 Task: Create a due date automation trigger when advanced on, on the tuesday of the week a card is due add fields with custom field "Resume" set to a date between 1 and 7 days from now at 11:00 AM.
Action: Mouse moved to (815, 255)
Screenshot: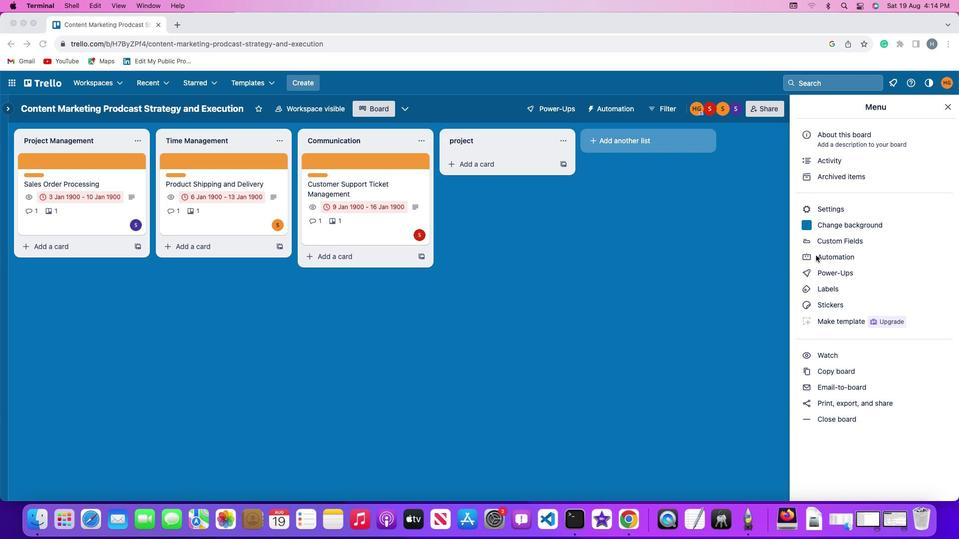 
Action: Mouse pressed left at (815, 255)
Screenshot: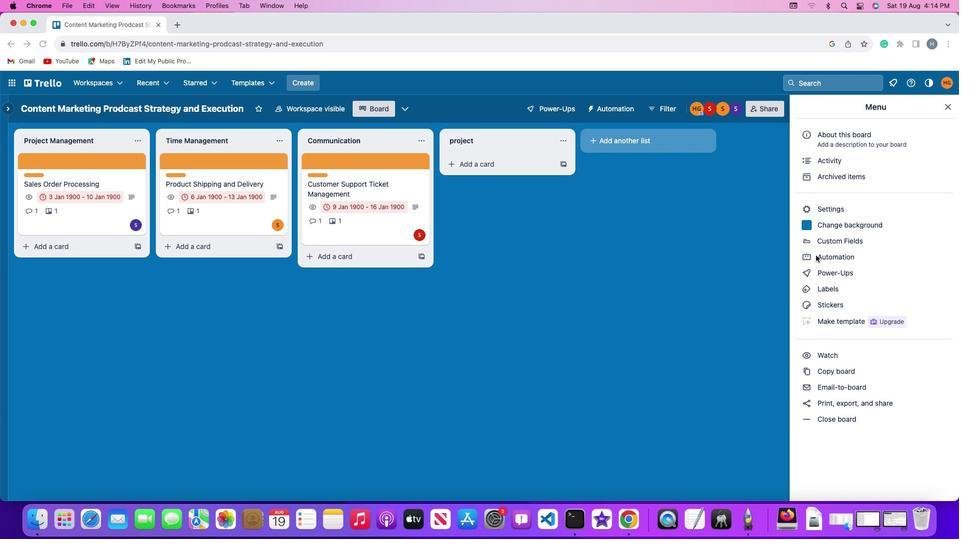 
Action: Mouse pressed left at (815, 255)
Screenshot: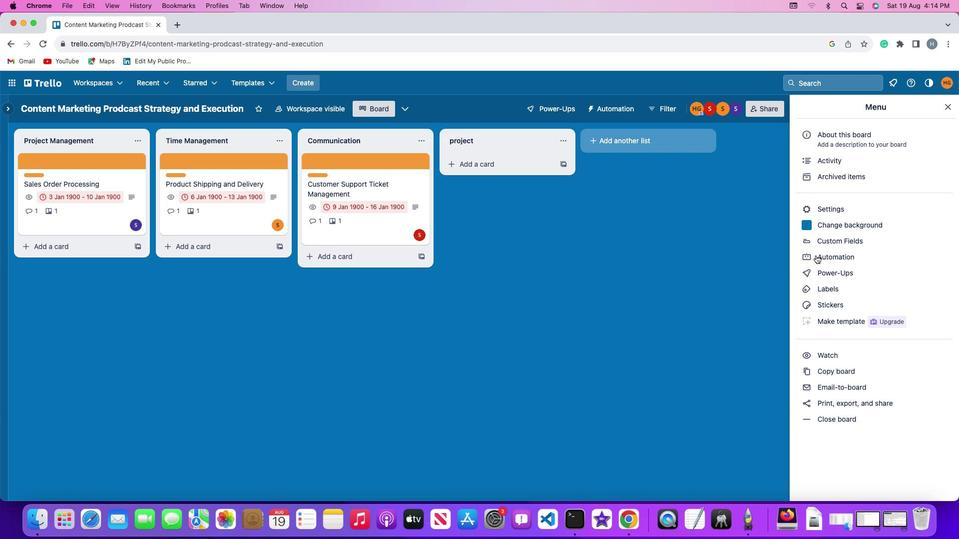 
Action: Mouse moved to (82, 236)
Screenshot: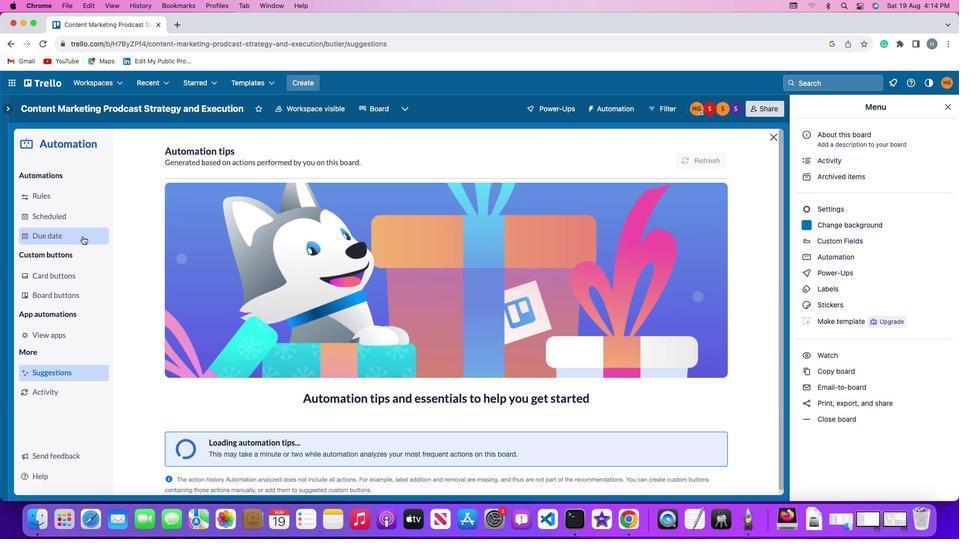 
Action: Mouse pressed left at (82, 236)
Screenshot: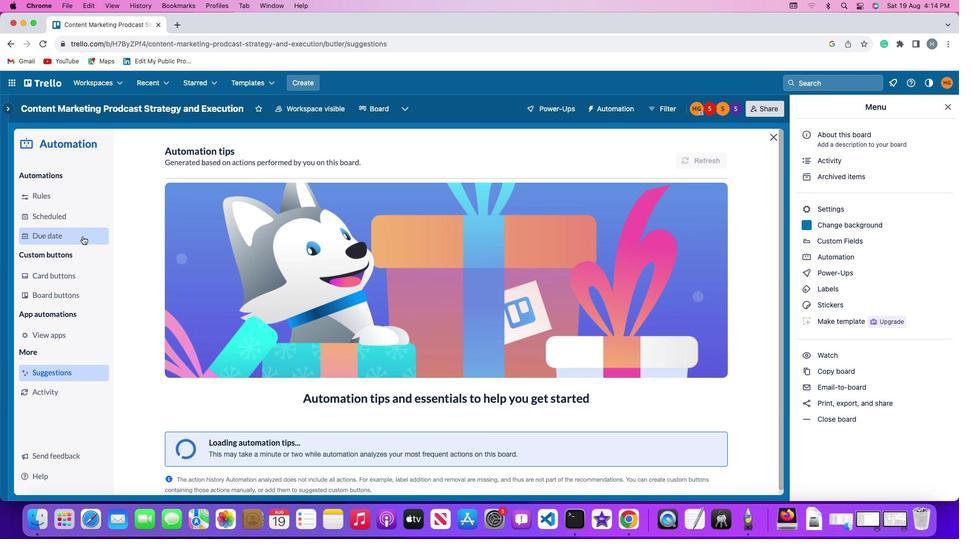 
Action: Mouse moved to (666, 153)
Screenshot: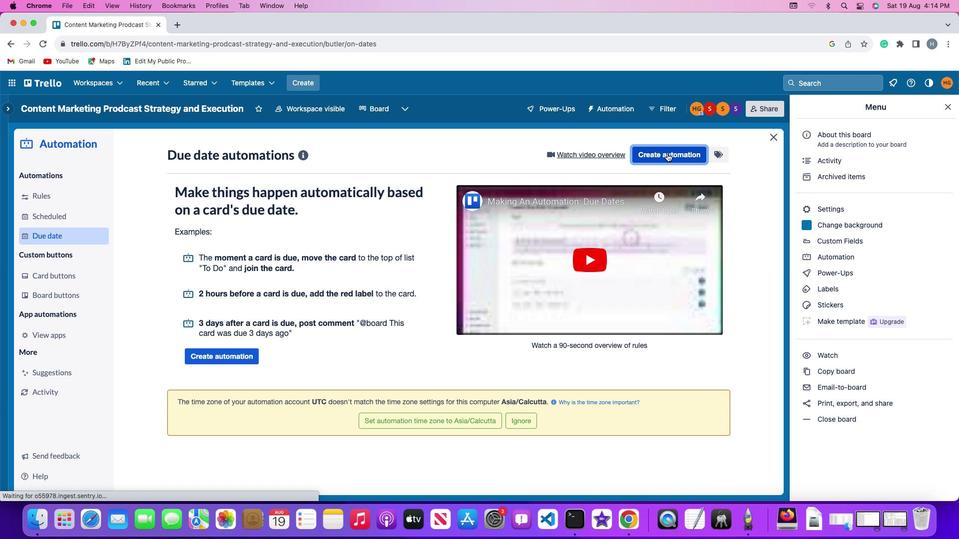 
Action: Mouse pressed left at (666, 153)
Screenshot: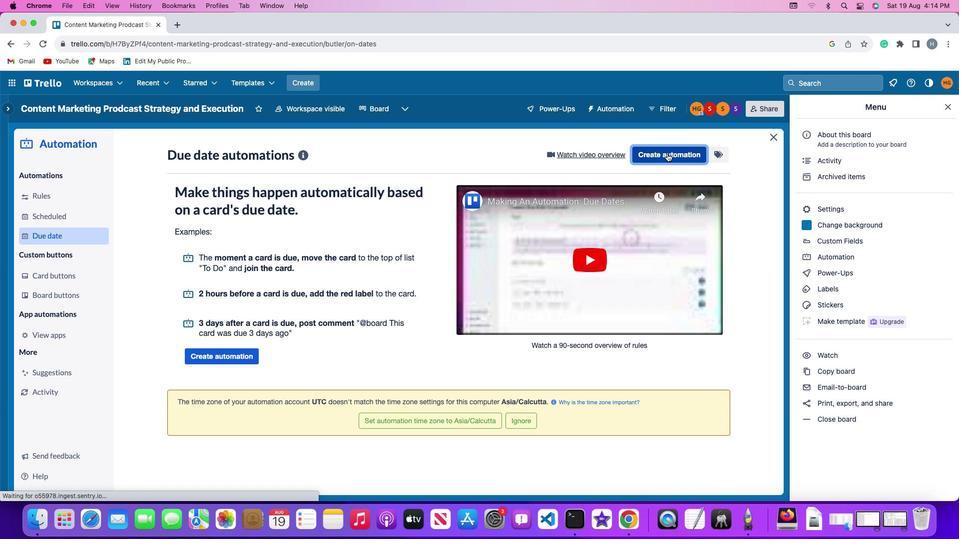 
Action: Mouse moved to (198, 248)
Screenshot: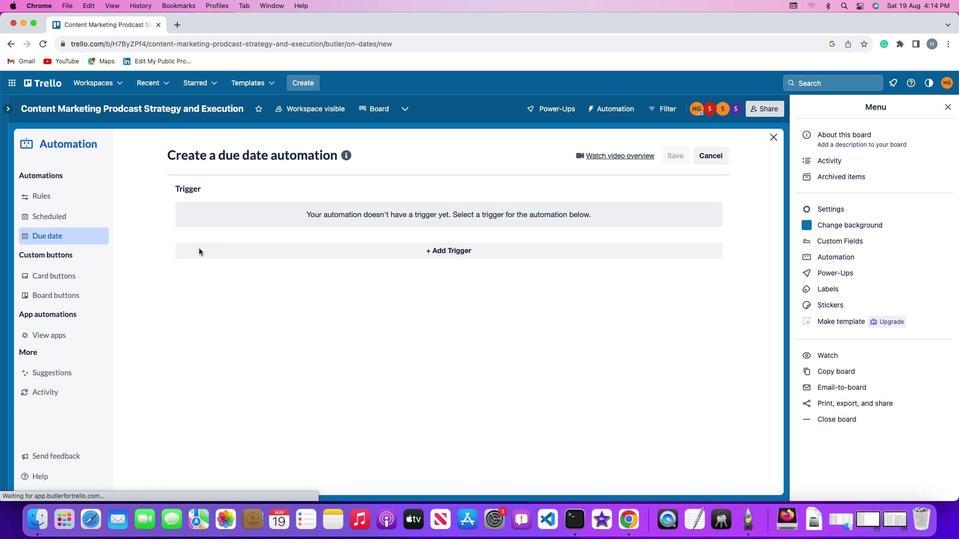 
Action: Mouse pressed left at (198, 248)
Screenshot: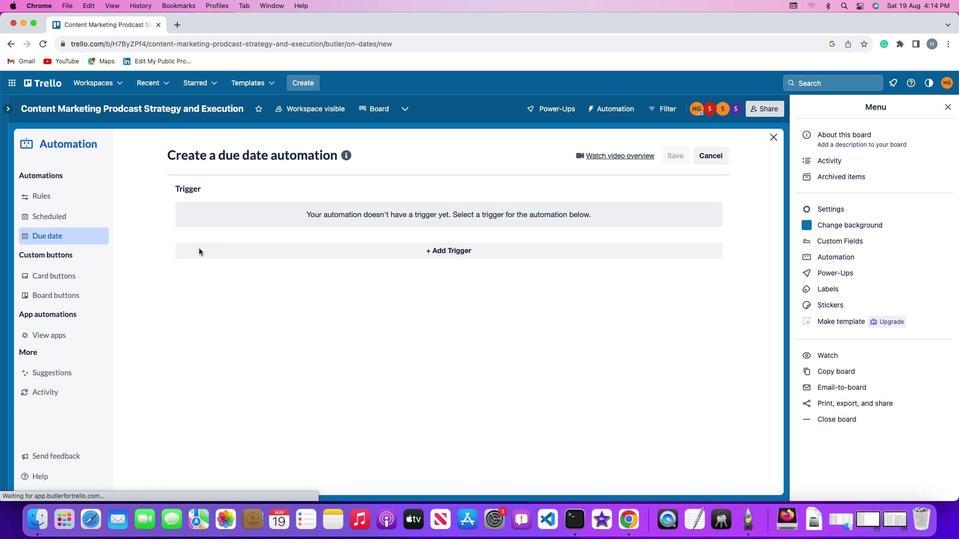 
Action: Mouse moved to (225, 437)
Screenshot: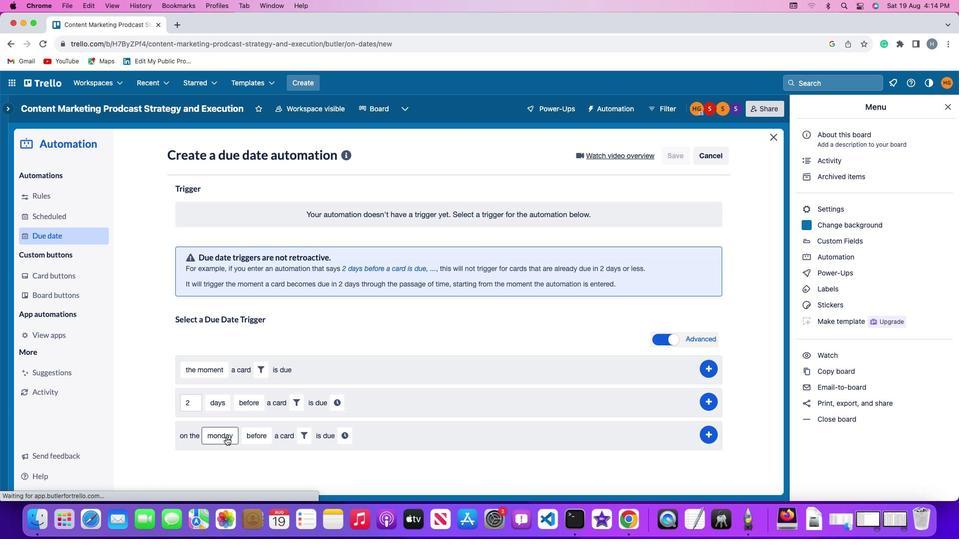 
Action: Mouse pressed left at (225, 437)
Screenshot: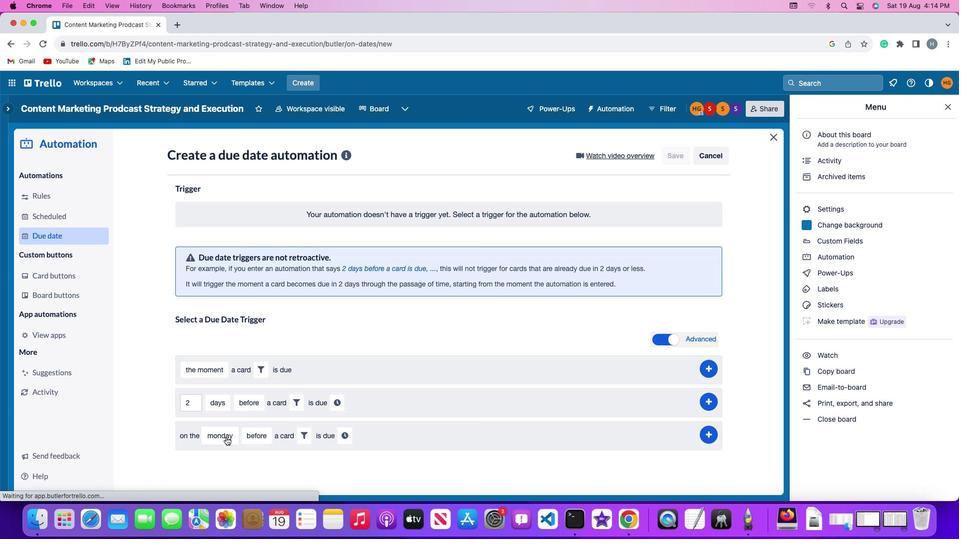 
Action: Mouse moved to (241, 313)
Screenshot: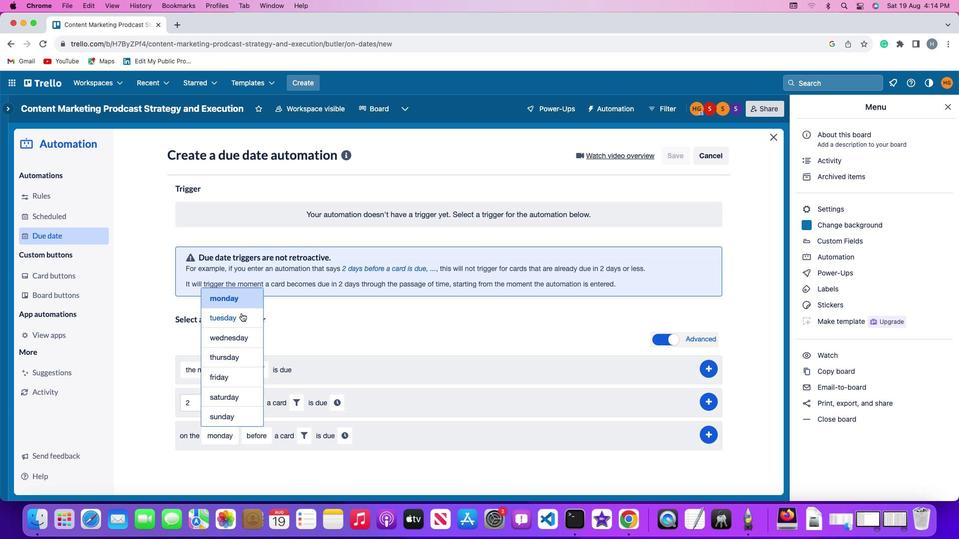 
Action: Mouse pressed left at (241, 313)
Screenshot: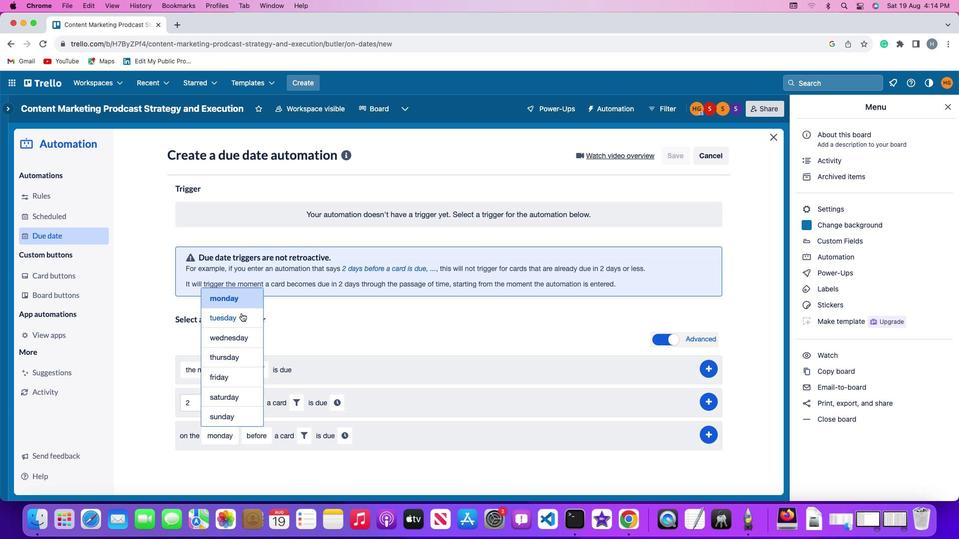 
Action: Mouse moved to (257, 428)
Screenshot: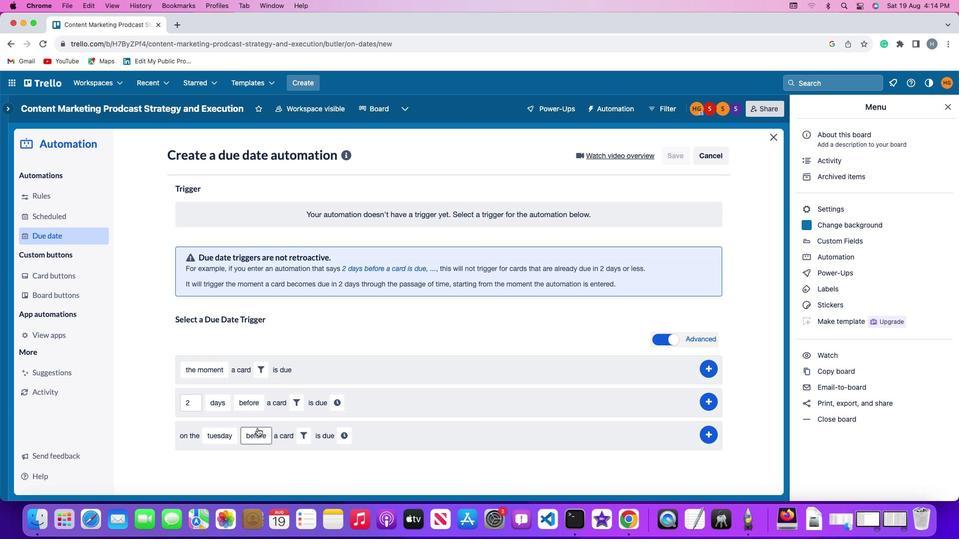 
Action: Mouse pressed left at (257, 428)
Screenshot: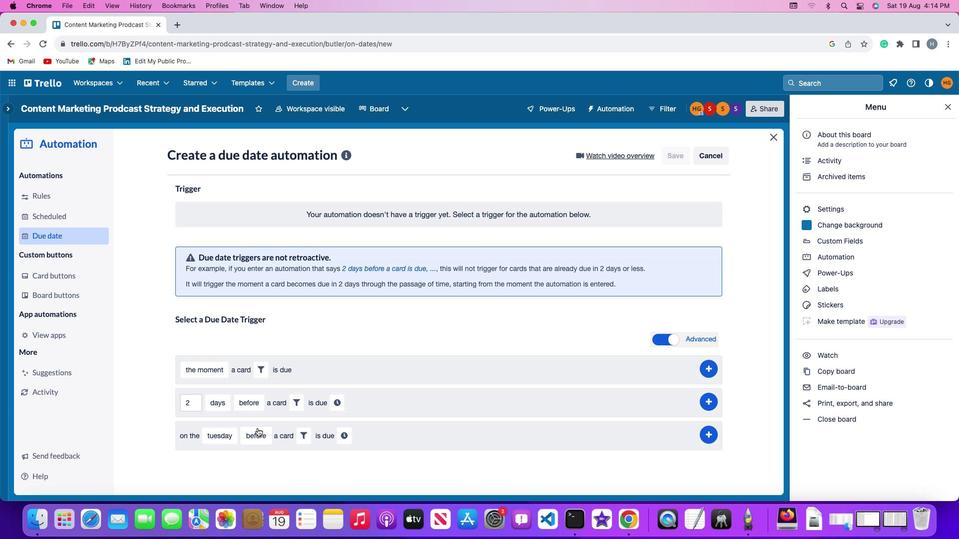 
Action: Mouse moved to (267, 393)
Screenshot: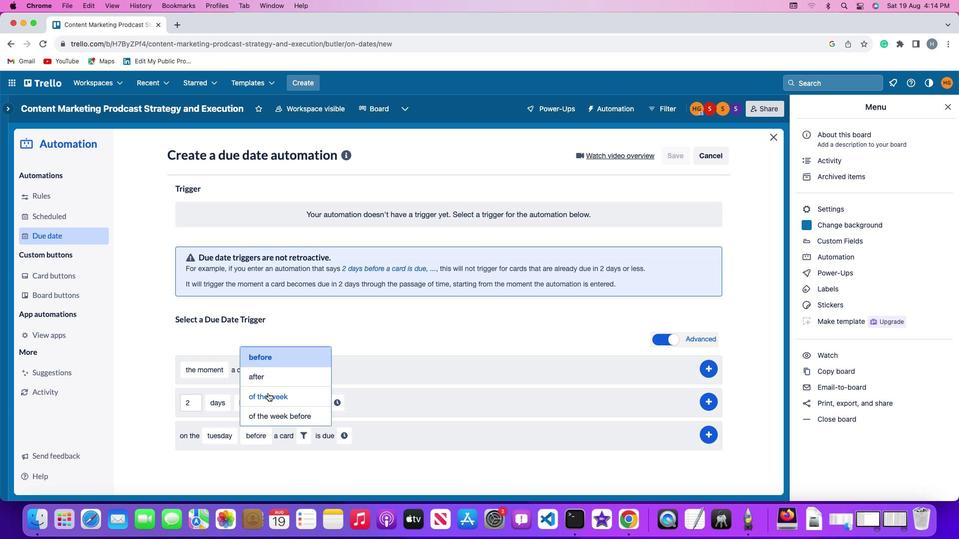 
Action: Mouse pressed left at (267, 393)
Screenshot: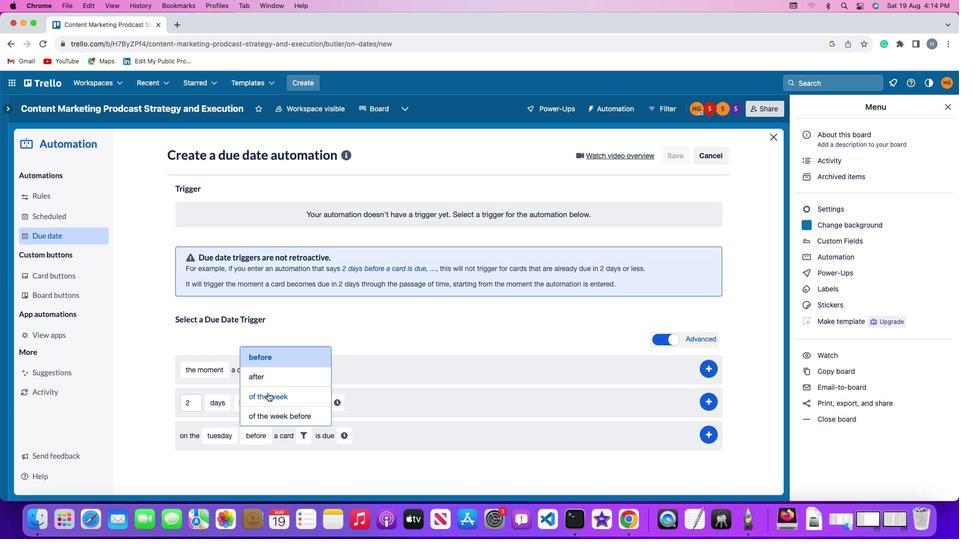 
Action: Mouse moved to (320, 430)
Screenshot: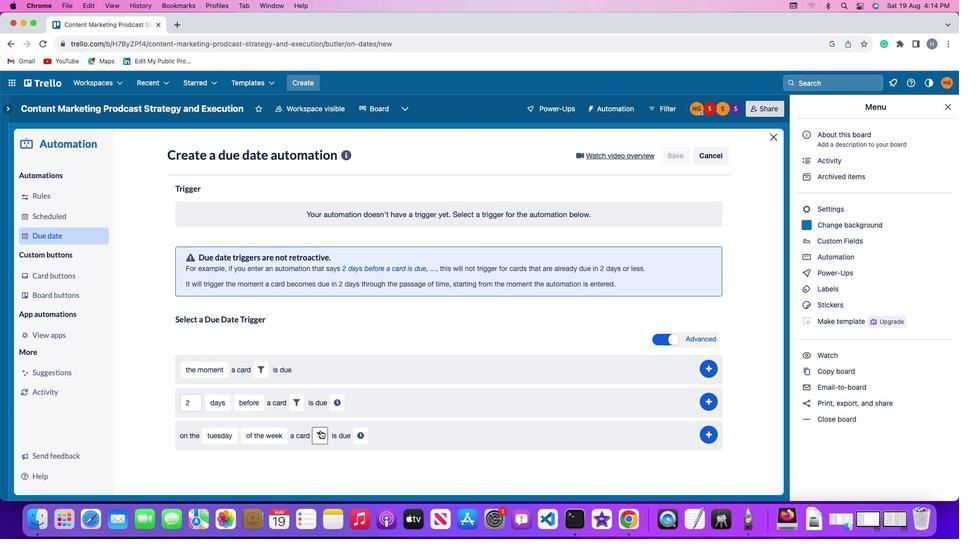 
Action: Mouse pressed left at (320, 430)
Screenshot: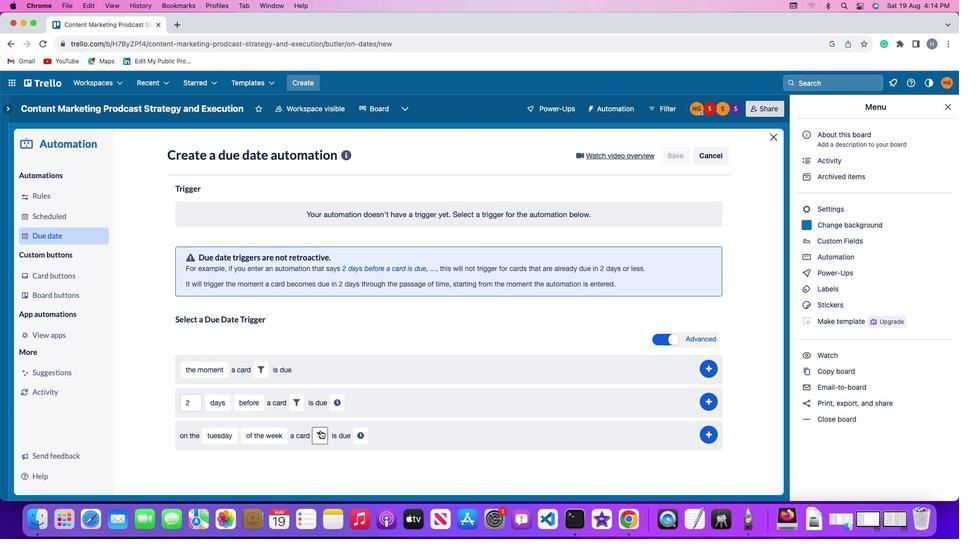 
Action: Mouse moved to (481, 466)
Screenshot: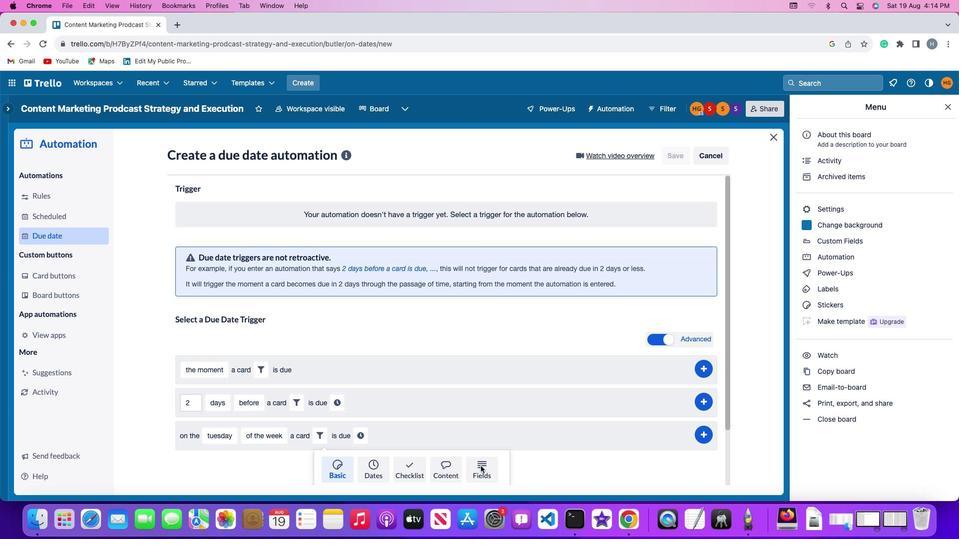 
Action: Mouse pressed left at (481, 466)
Screenshot: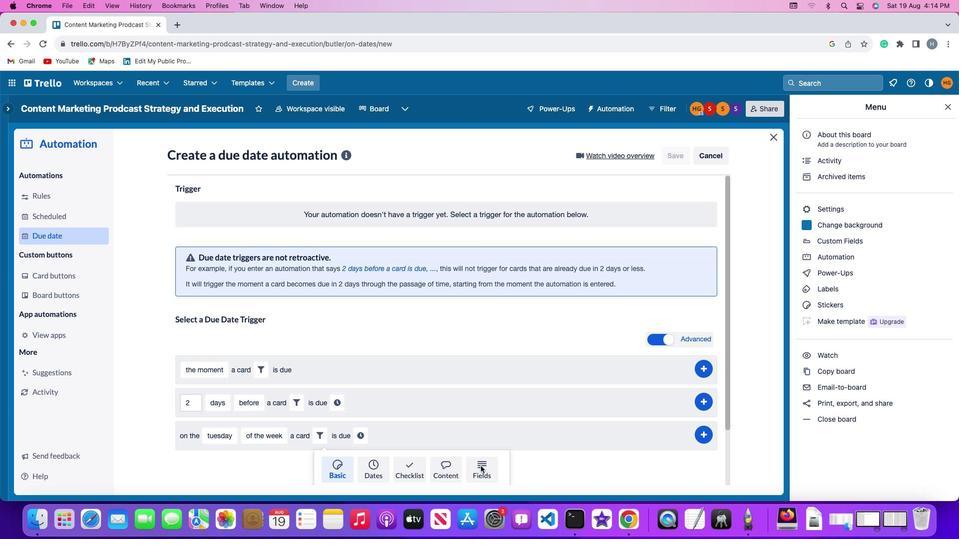 
Action: Mouse moved to (279, 460)
Screenshot: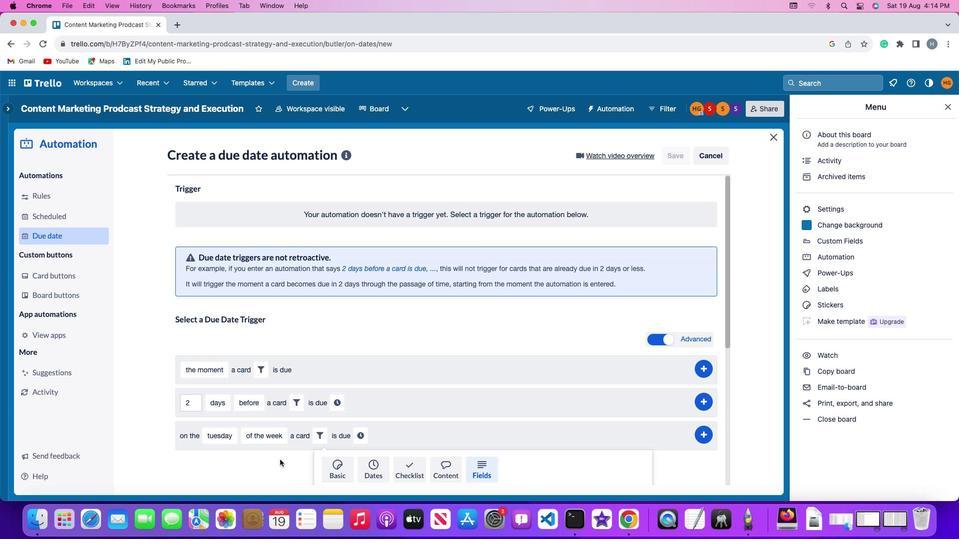 
Action: Mouse scrolled (279, 460) with delta (0, 0)
Screenshot: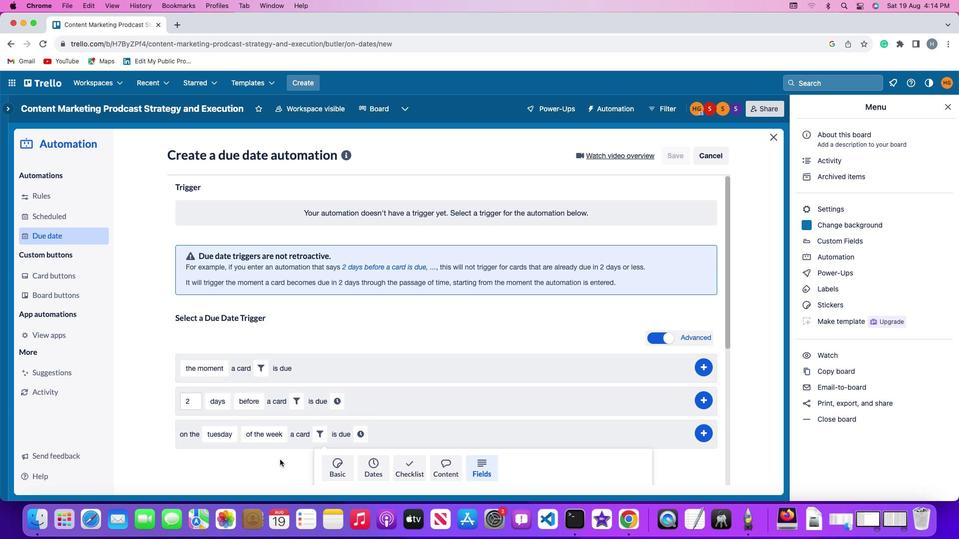 
Action: Mouse scrolled (279, 460) with delta (0, 0)
Screenshot: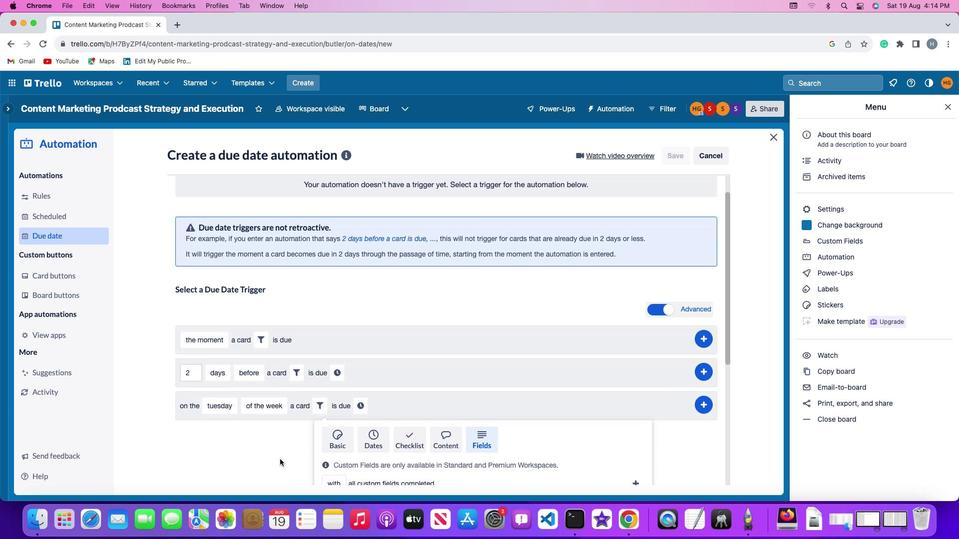 
Action: Mouse scrolled (279, 460) with delta (0, -1)
Screenshot: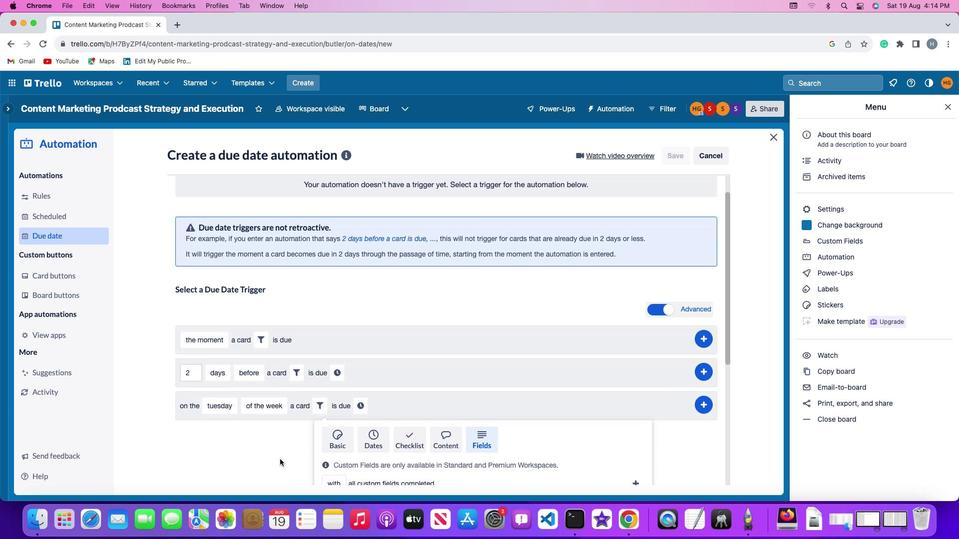 
Action: Mouse scrolled (279, 460) with delta (0, -2)
Screenshot: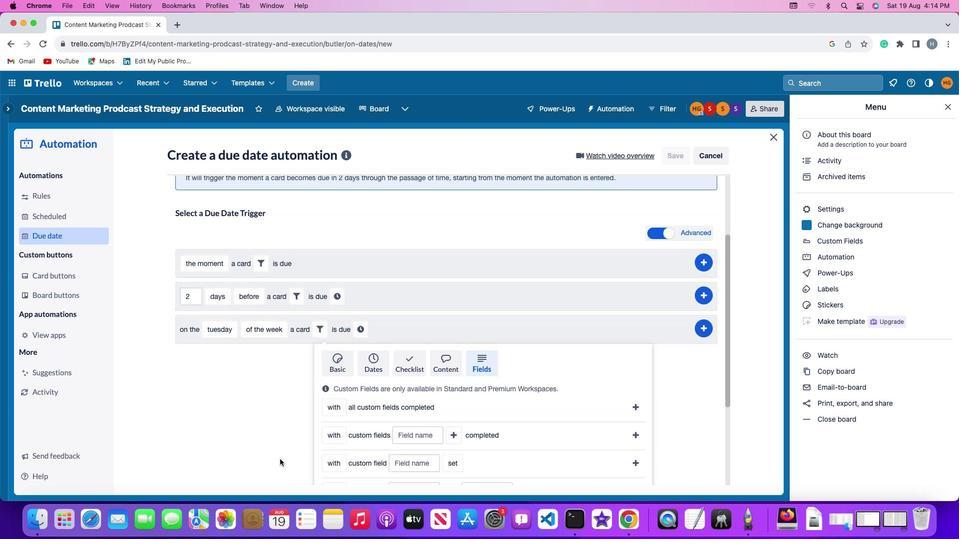 
Action: Mouse moved to (279, 459)
Screenshot: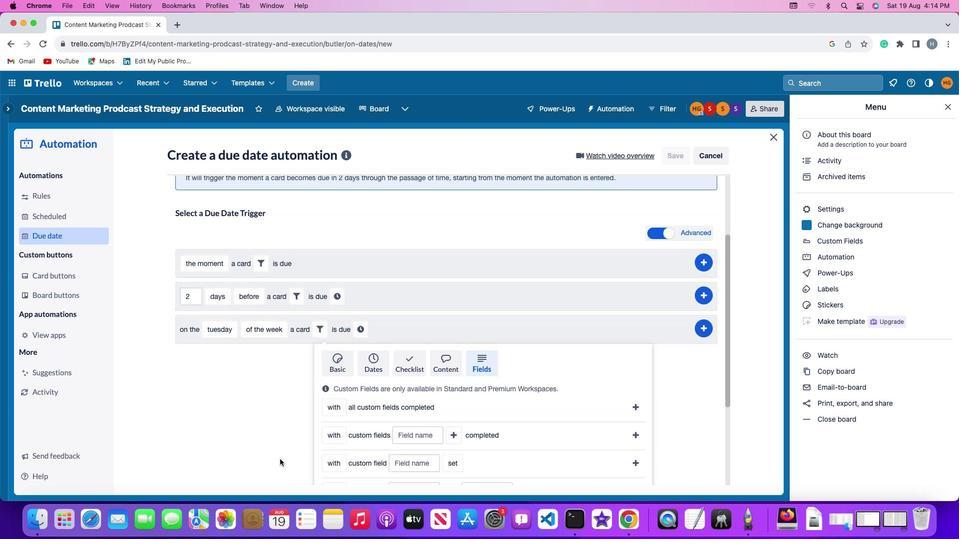 
Action: Mouse scrolled (279, 459) with delta (0, -2)
Screenshot: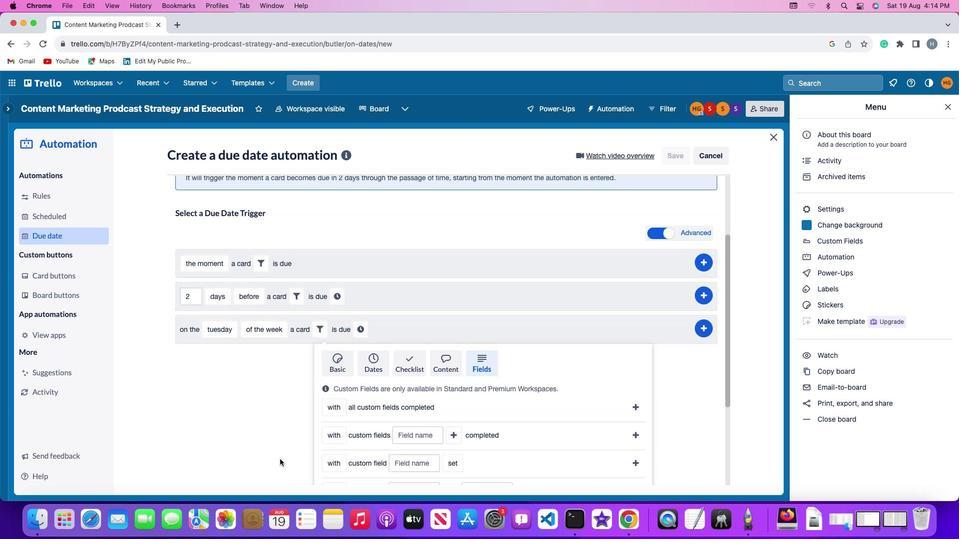 
Action: Mouse moved to (279, 459)
Screenshot: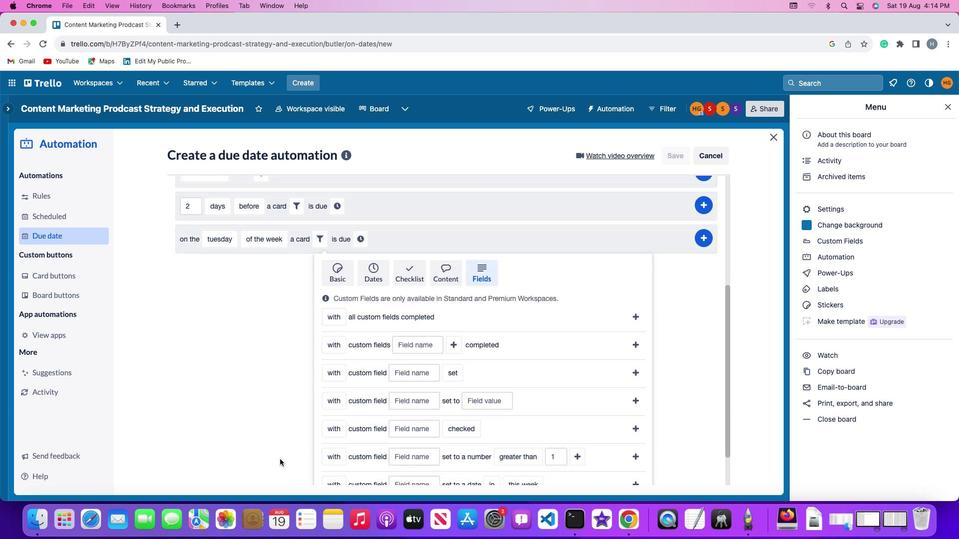 
Action: Mouse scrolled (279, 459) with delta (0, 0)
Screenshot: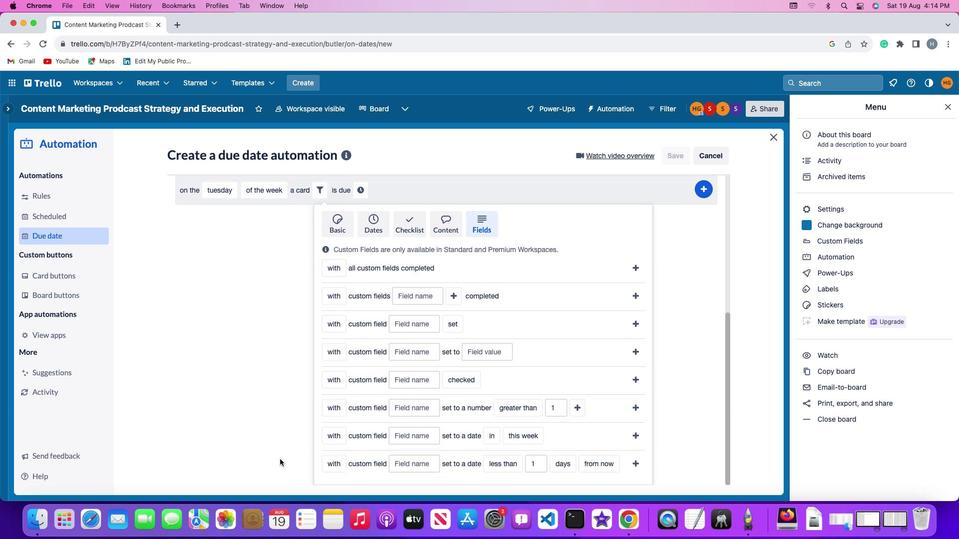 
Action: Mouse scrolled (279, 459) with delta (0, 0)
Screenshot: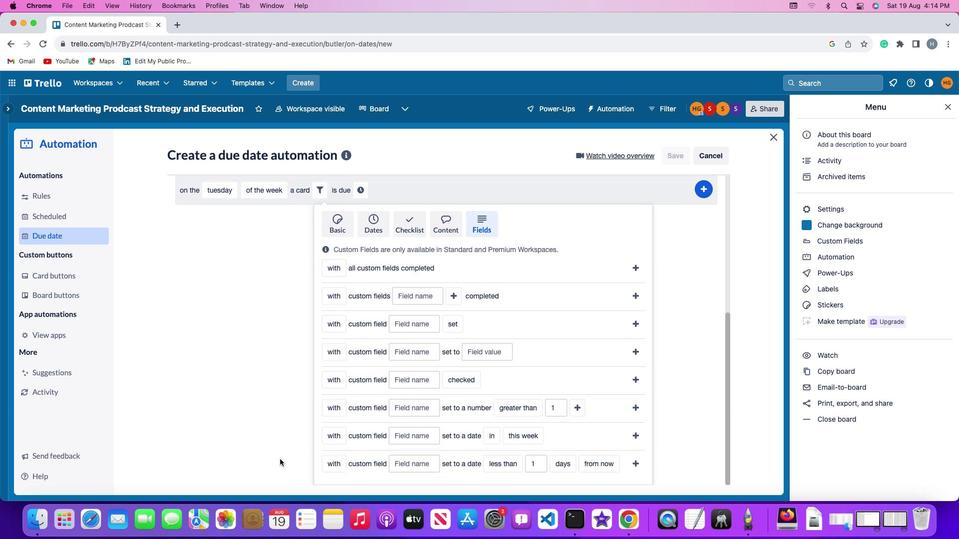 
Action: Mouse scrolled (279, 459) with delta (0, -1)
Screenshot: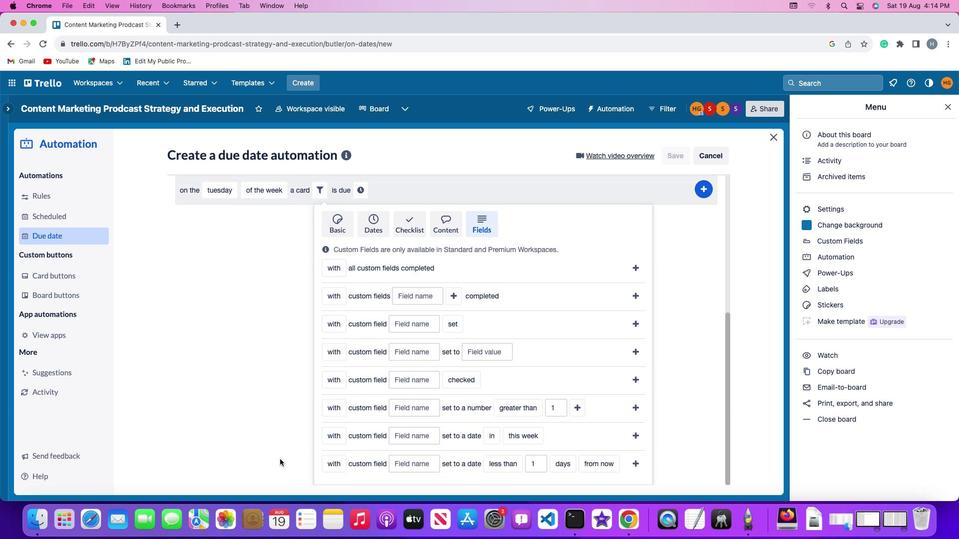 
Action: Mouse moved to (327, 460)
Screenshot: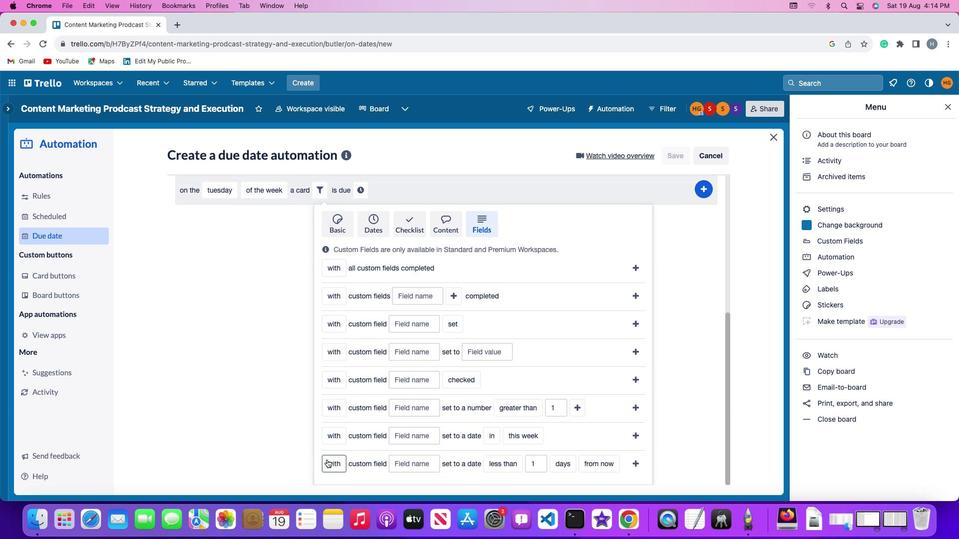 
Action: Mouse pressed left at (327, 460)
Screenshot: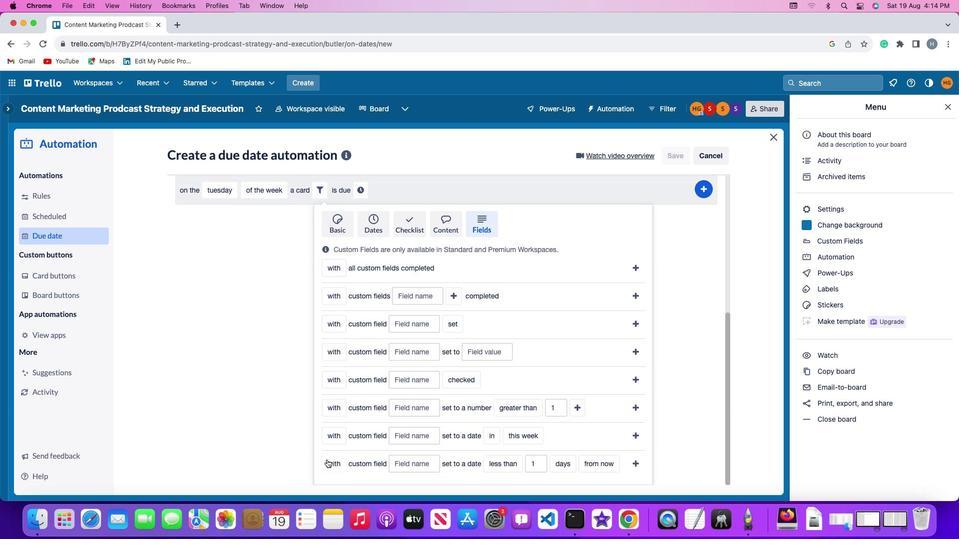
Action: Mouse moved to (339, 425)
Screenshot: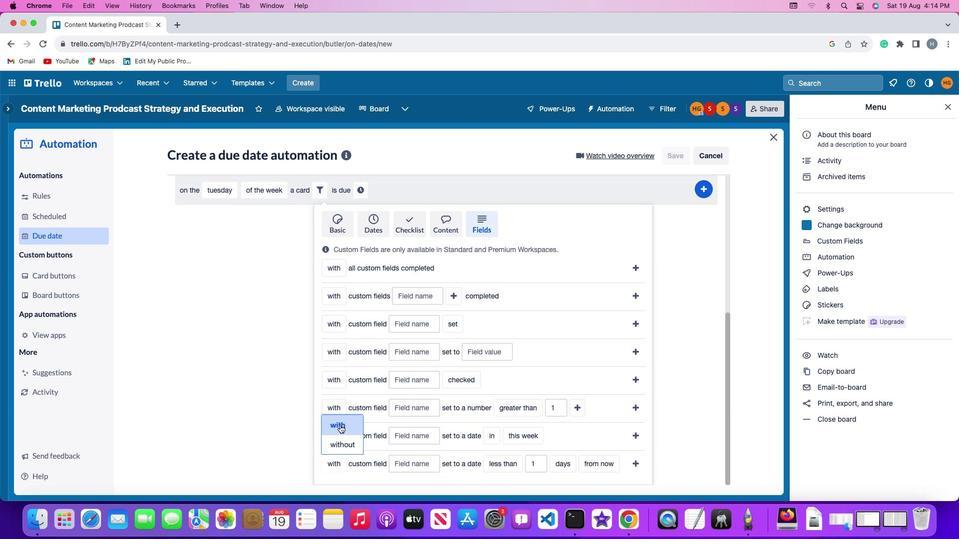 
Action: Mouse pressed left at (339, 425)
Screenshot: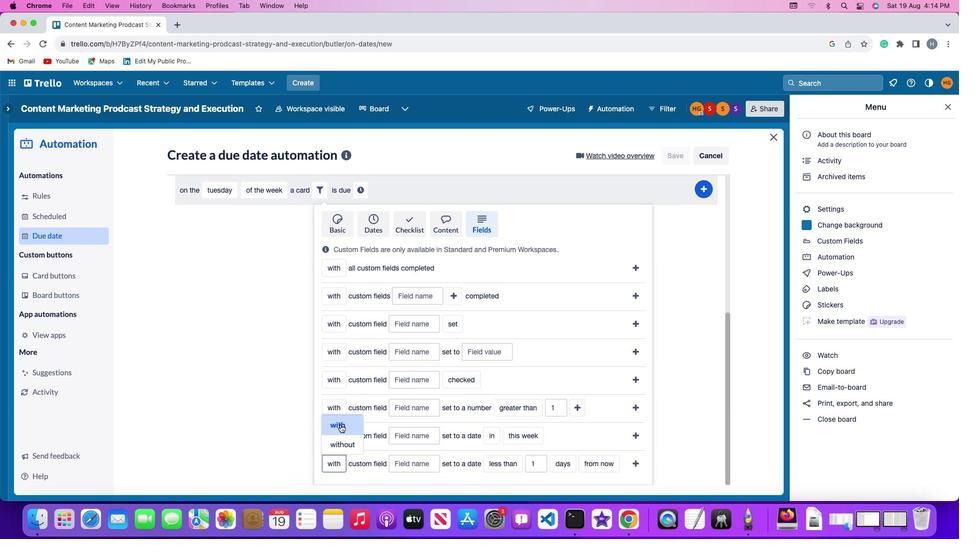 
Action: Mouse moved to (422, 462)
Screenshot: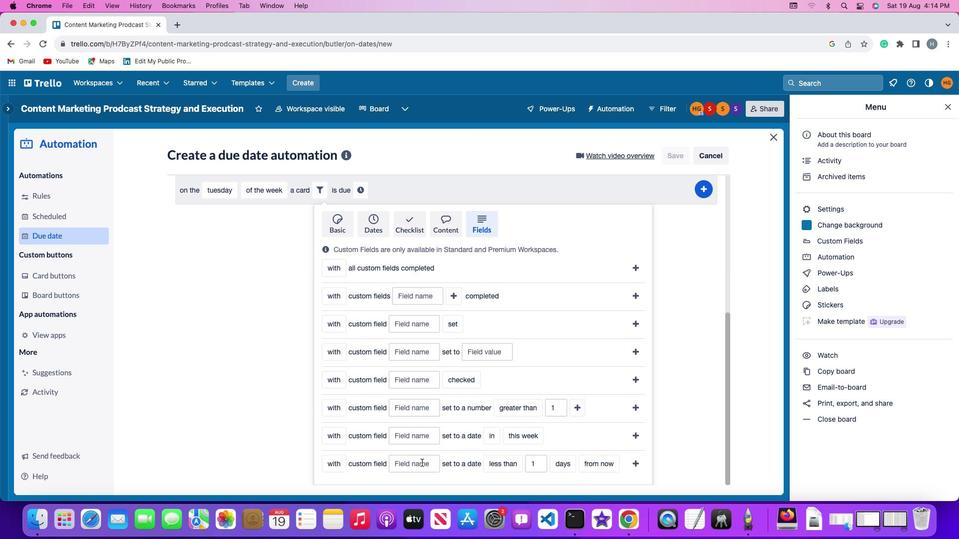 
Action: Mouse pressed left at (422, 462)
Screenshot: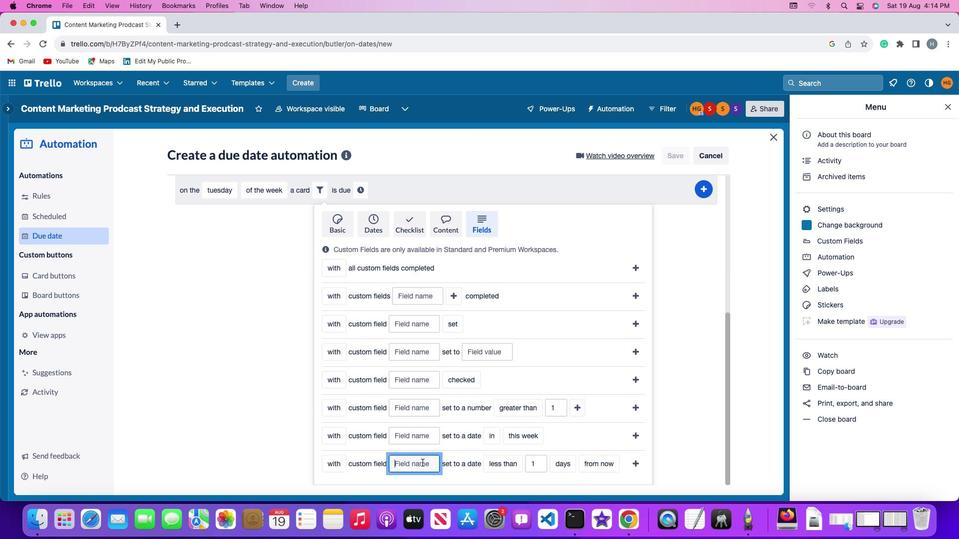 
Action: Mouse moved to (422, 463)
Screenshot: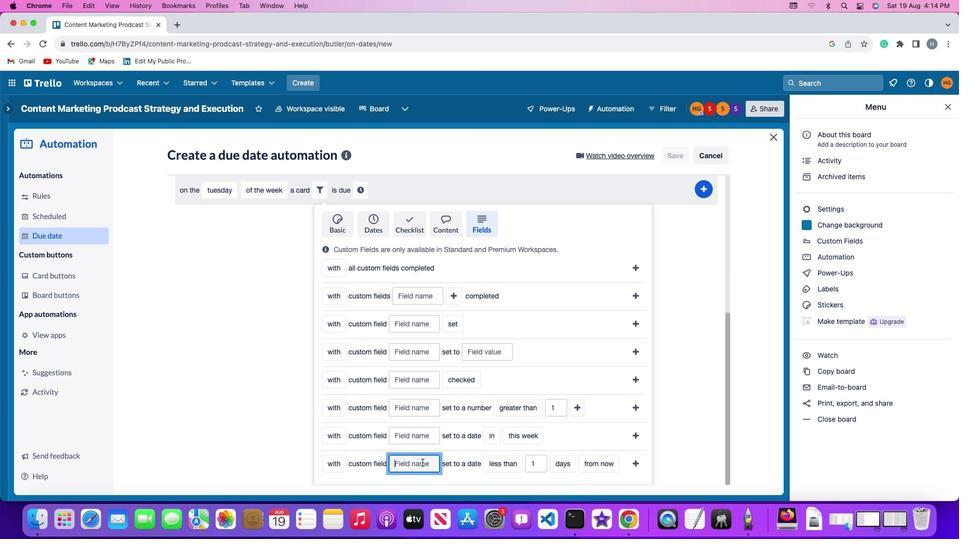 
Action: Key pressed Key.shift'R''e''s''u''m''e'
Screenshot: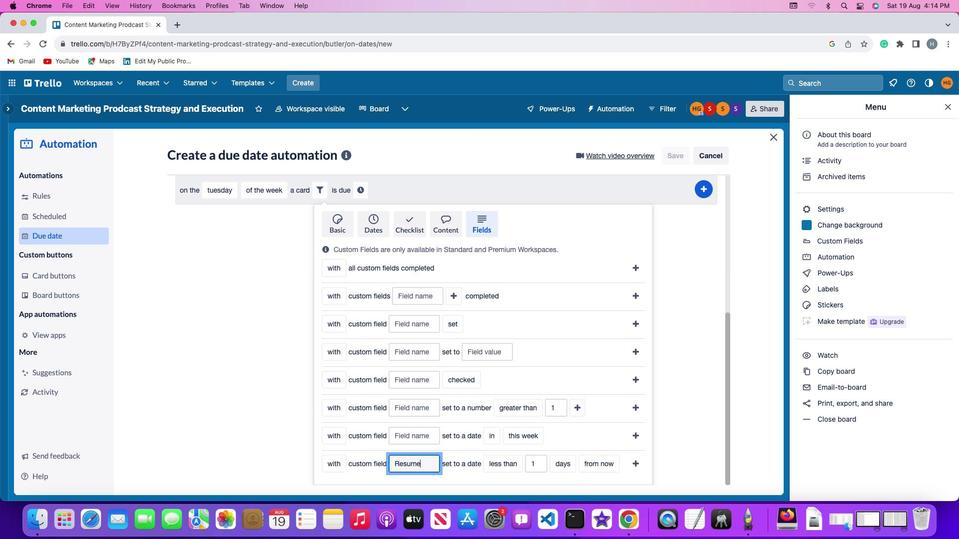 
Action: Mouse moved to (496, 467)
Screenshot: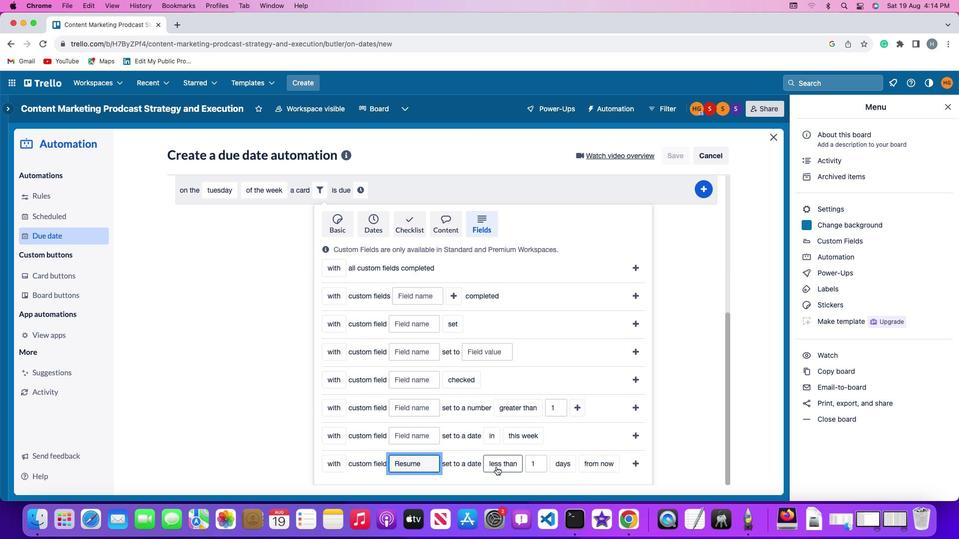 
Action: Mouse pressed left at (496, 467)
Screenshot: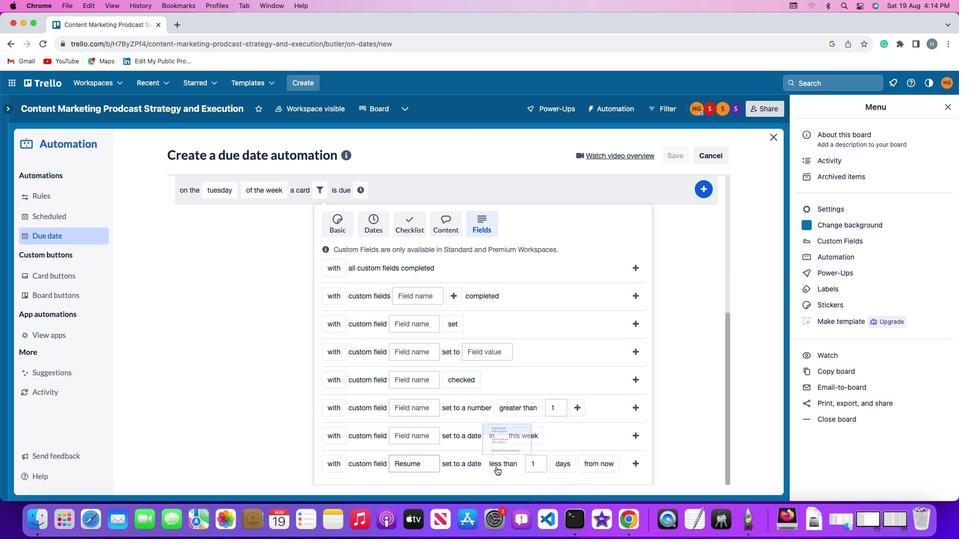 
Action: Mouse moved to (497, 445)
Screenshot: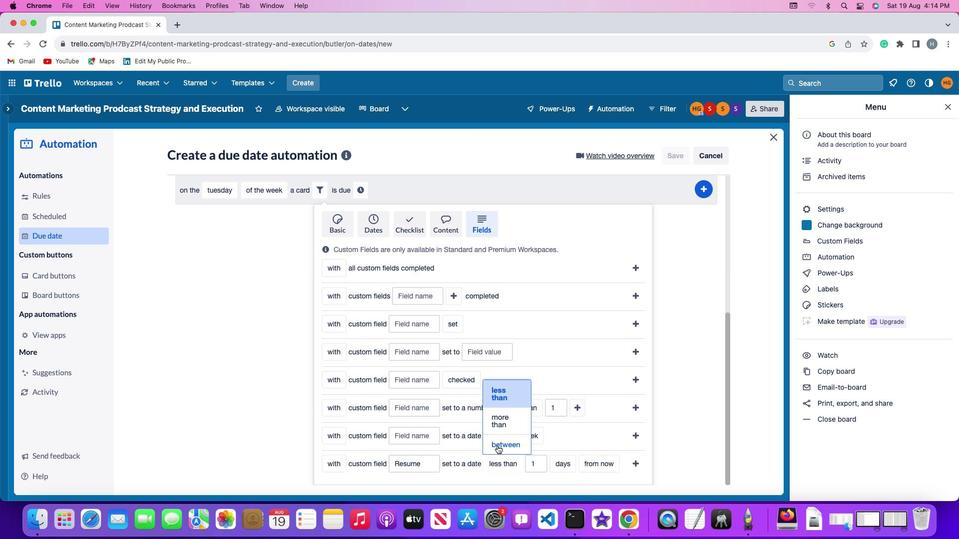 
Action: Mouse pressed left at (497, 445)
Screenshot: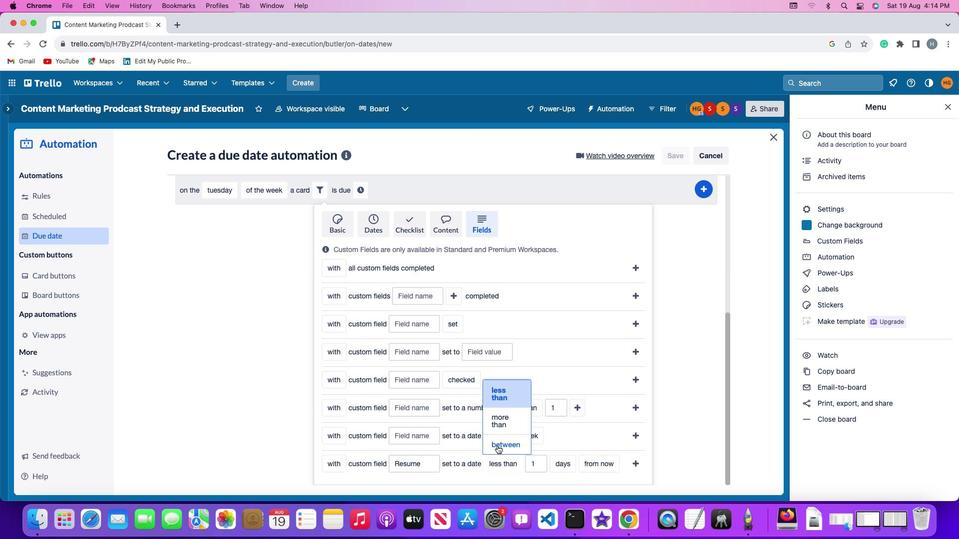 
Action: Mouse moved to (543, 465)
Screenshot: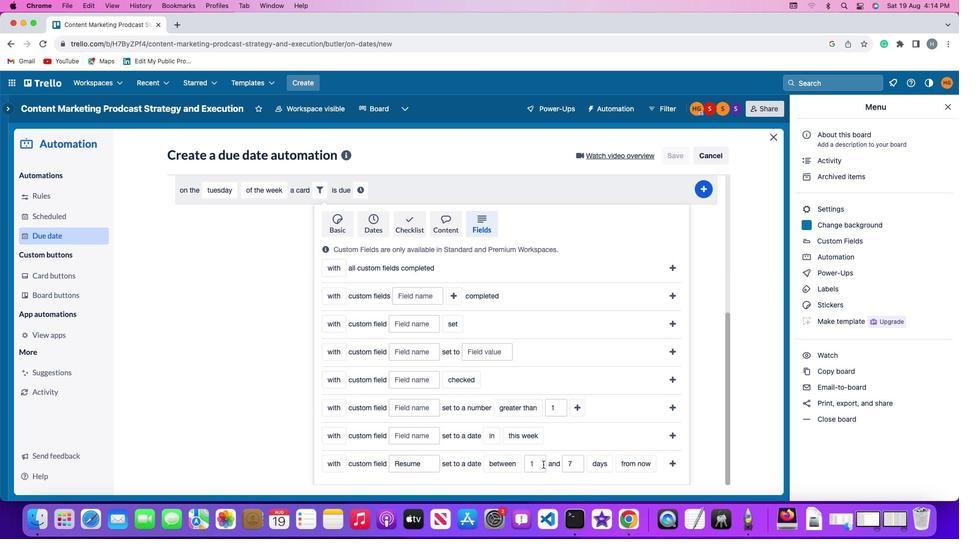 
Action: Mouse pressed left at (543, 465)
Screenshot: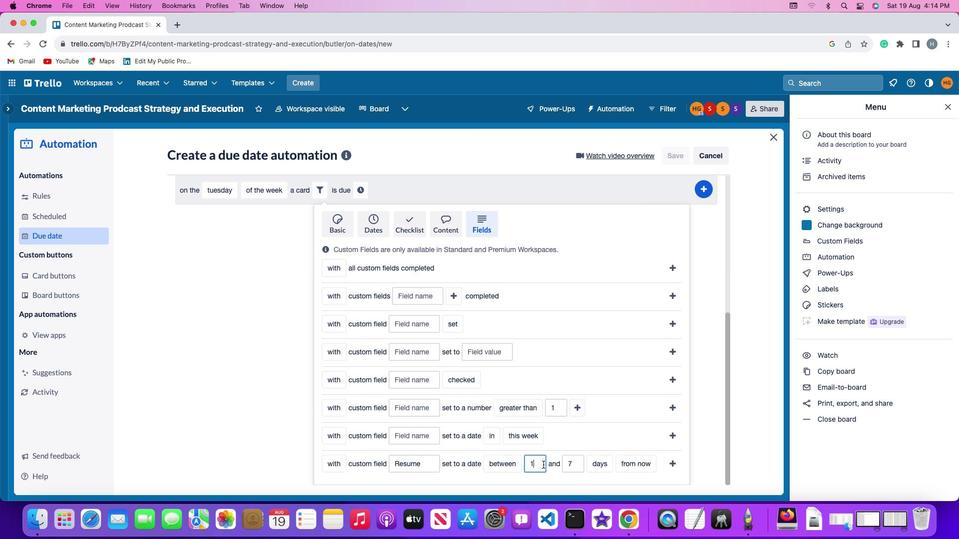 
Action: Key pressed Key.backspace
Screenshot: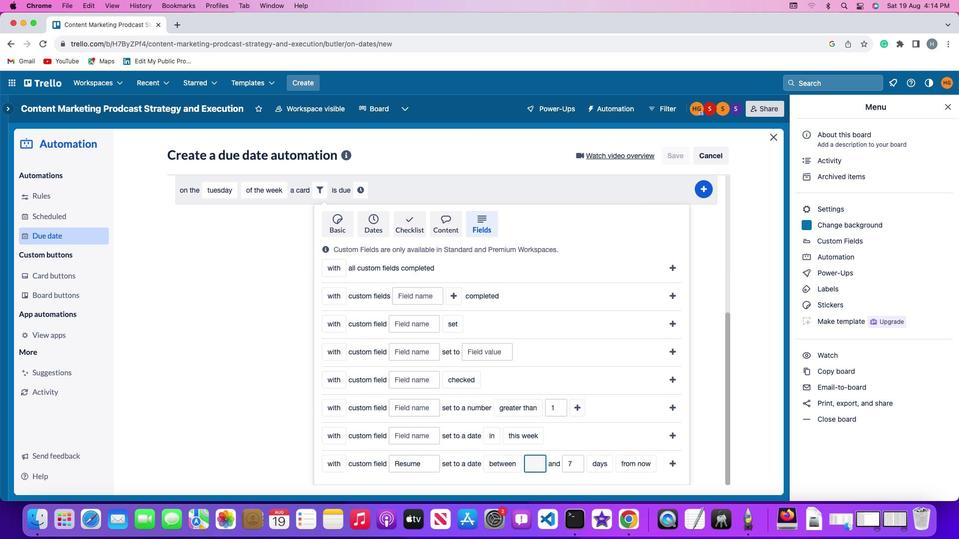 
Action: Mouse moved to (542, 464)
Screenshot: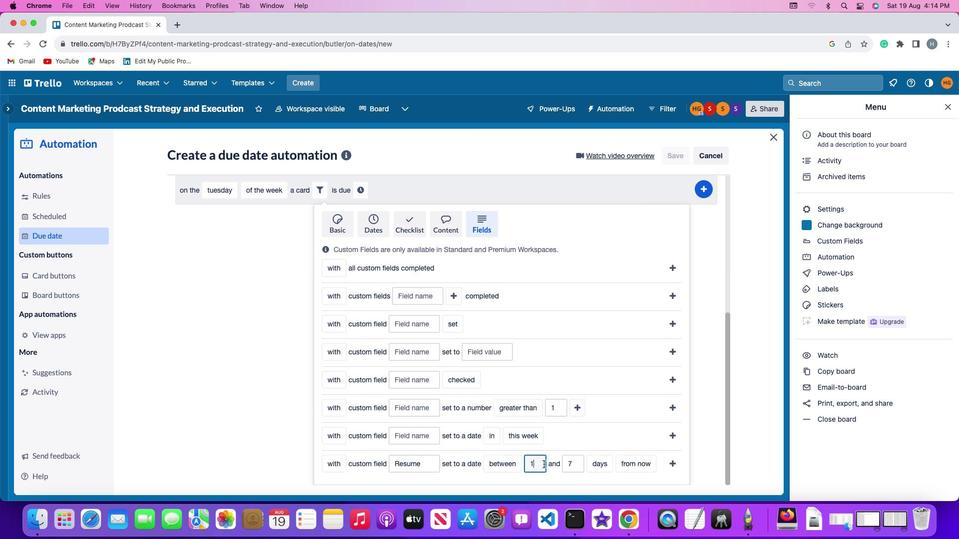 
Action: Key pressed '1'
Screenshot: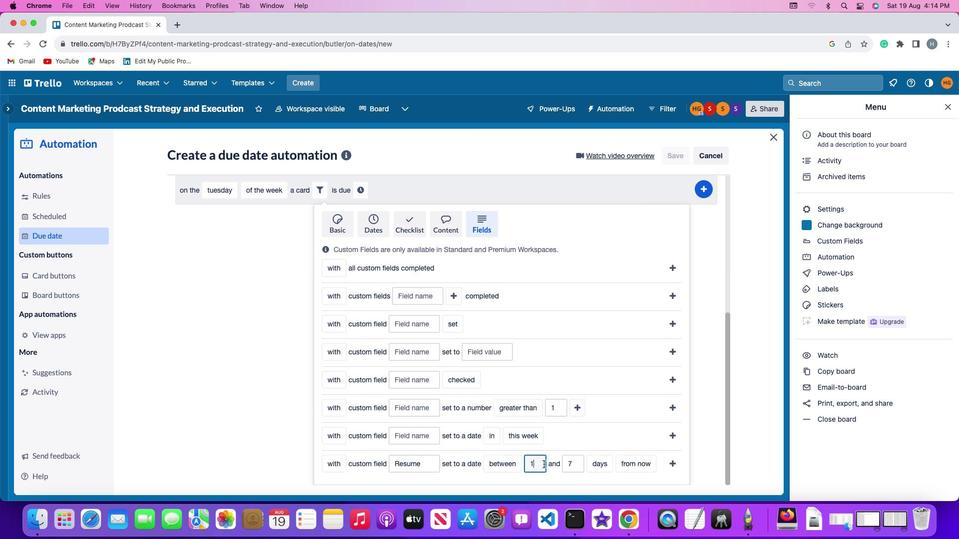 
Action: Mouse moved to (577, 464)
Screenshot: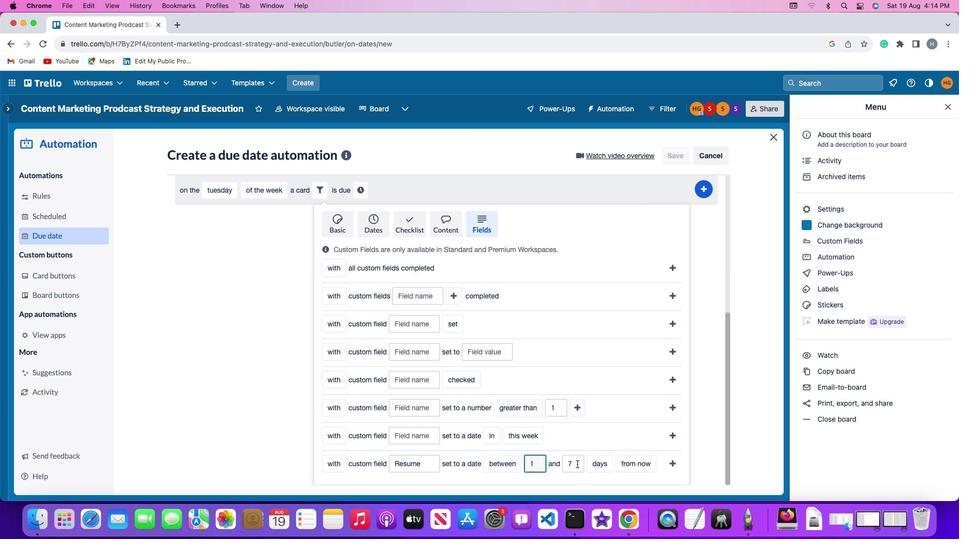 
Action: Mouse pressed left at (577, 464)
Screenshot: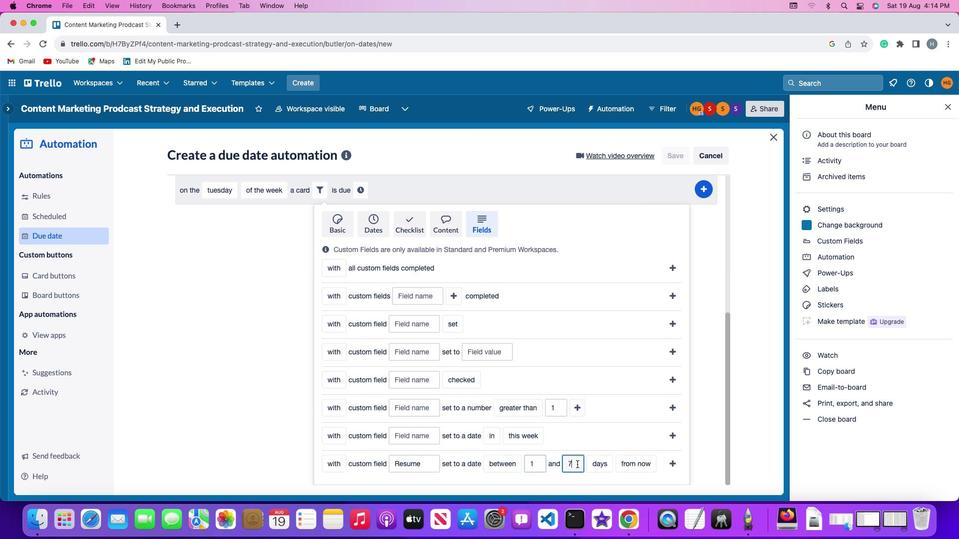 
Action: Key pressed Key.backspace'7'
Screenshot: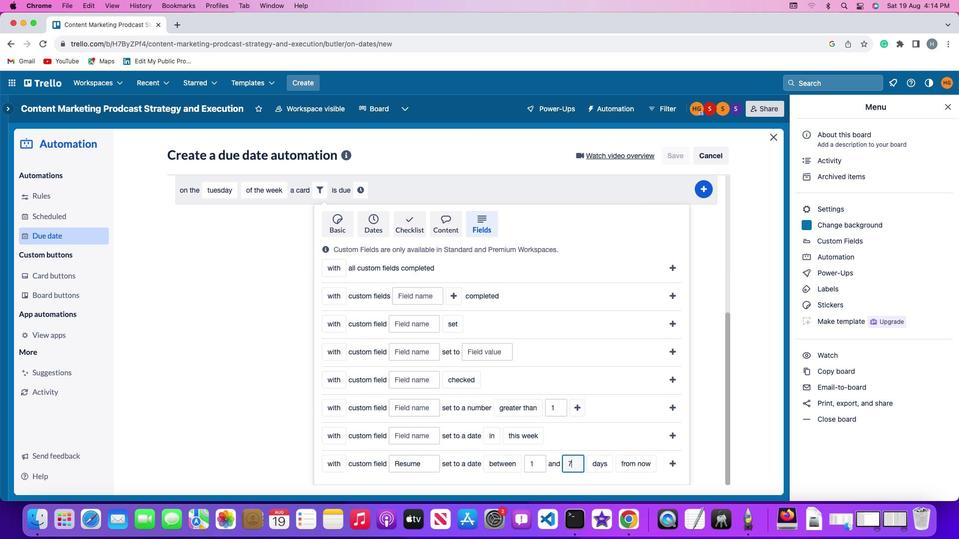 
Action: Mouse moved to (602, 461)
Screenshot: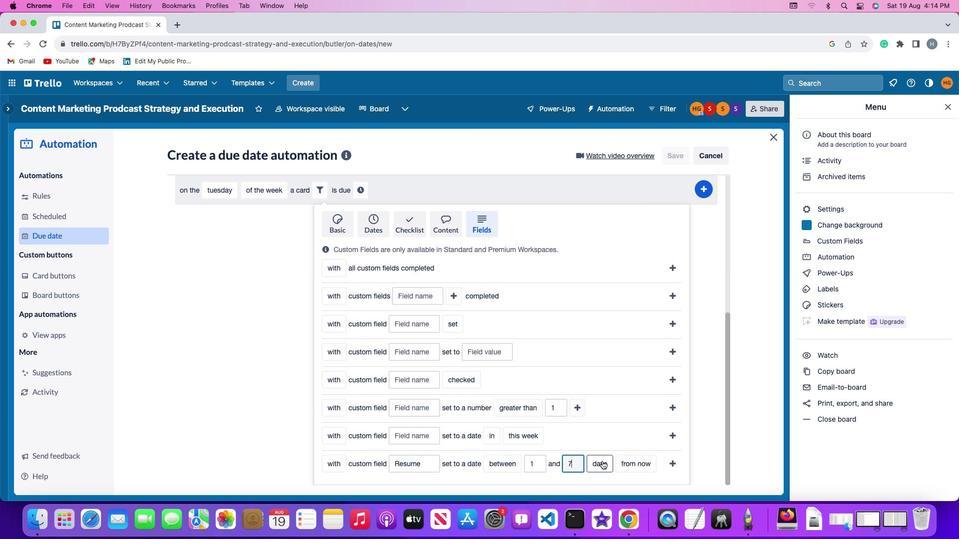 
Action: Mouse pressed left at (602, 461)
Screenshot: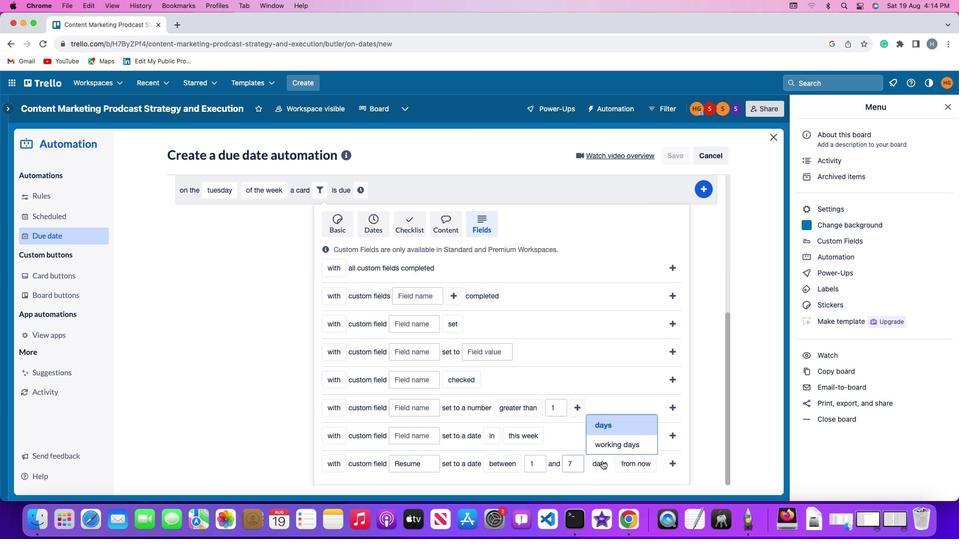
Action: Mouse moved to (608, 422)
Screenshot: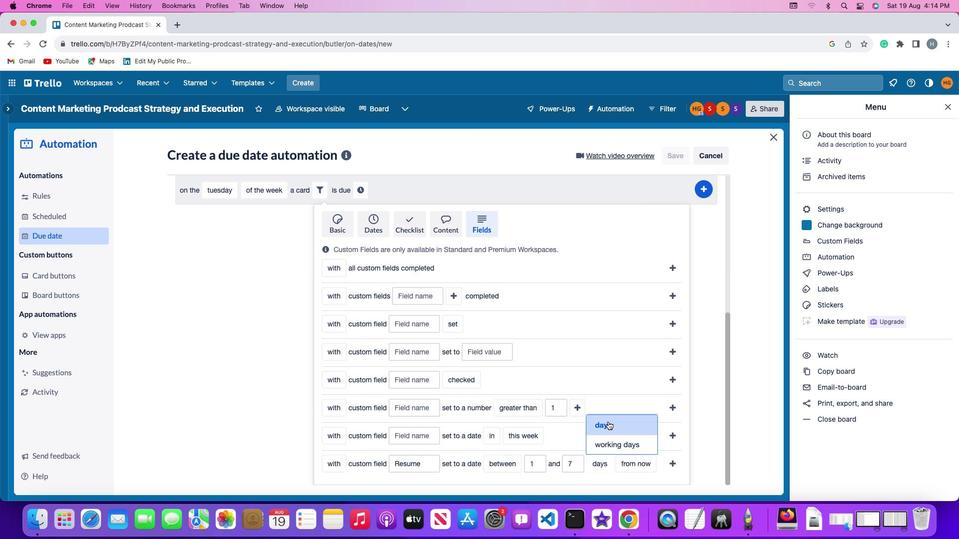 
Action: Mouse pressed left at (608, 422)
Screenshot: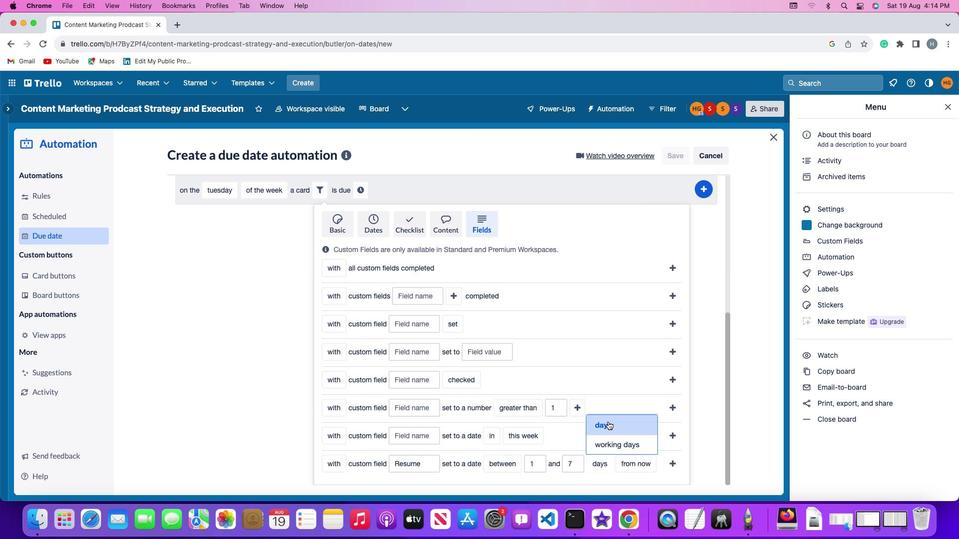 
Action: Mouse moved to (640, 457)
Screenshot: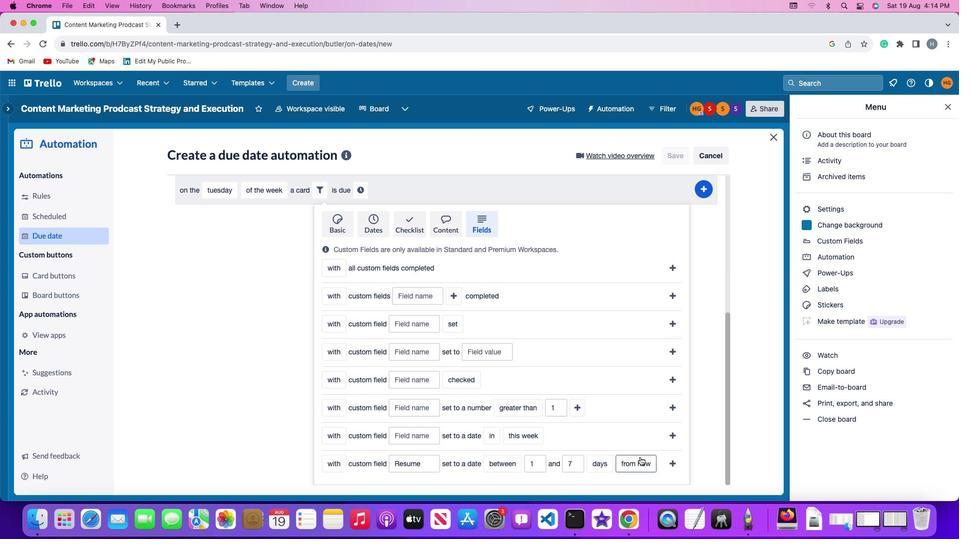 
Action: Mouse pressed left at (640, 457)
Screenshot: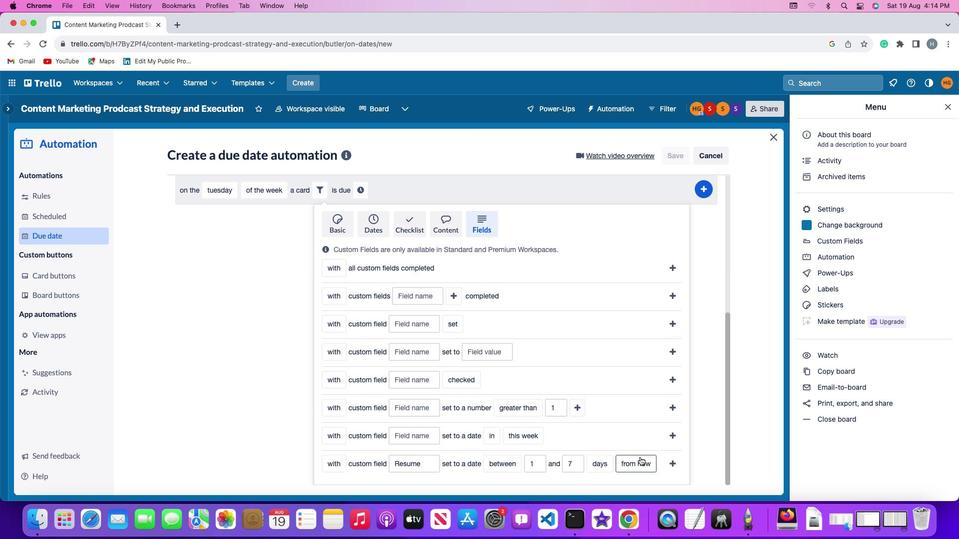 
Action: Mouse moved to (638, 421)
Screenshot: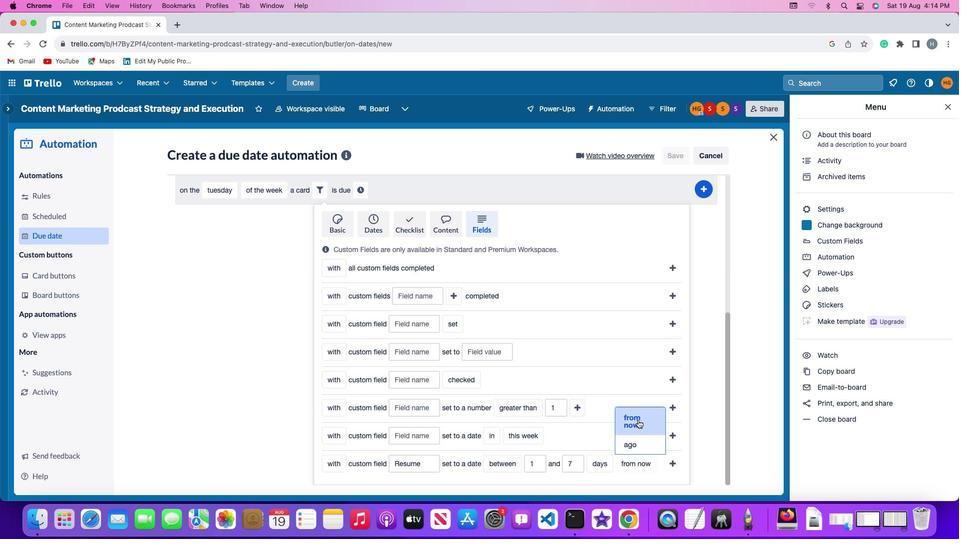 
Action: Mouse pressed left at (638, 421)
Screenshot: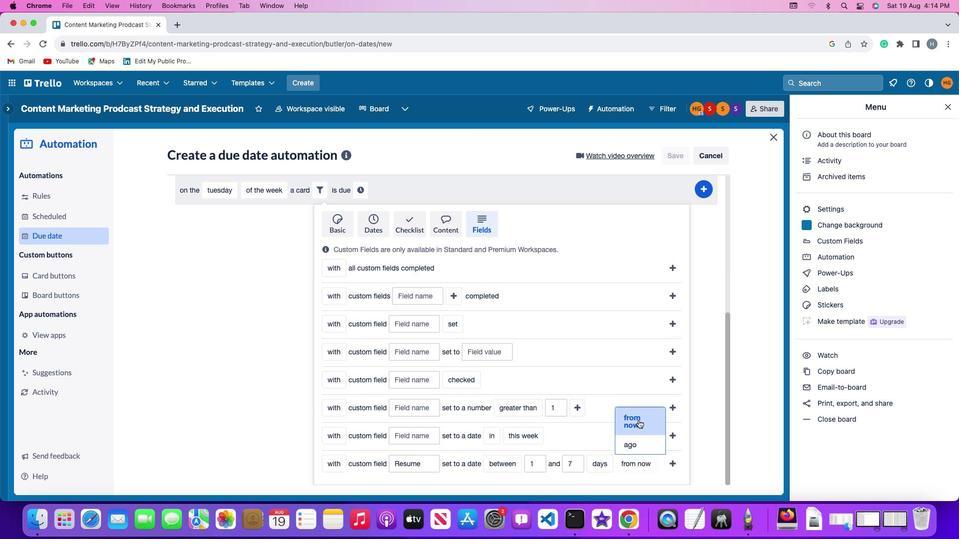
Action: Mouse moved to (671, 461)
Screenshot: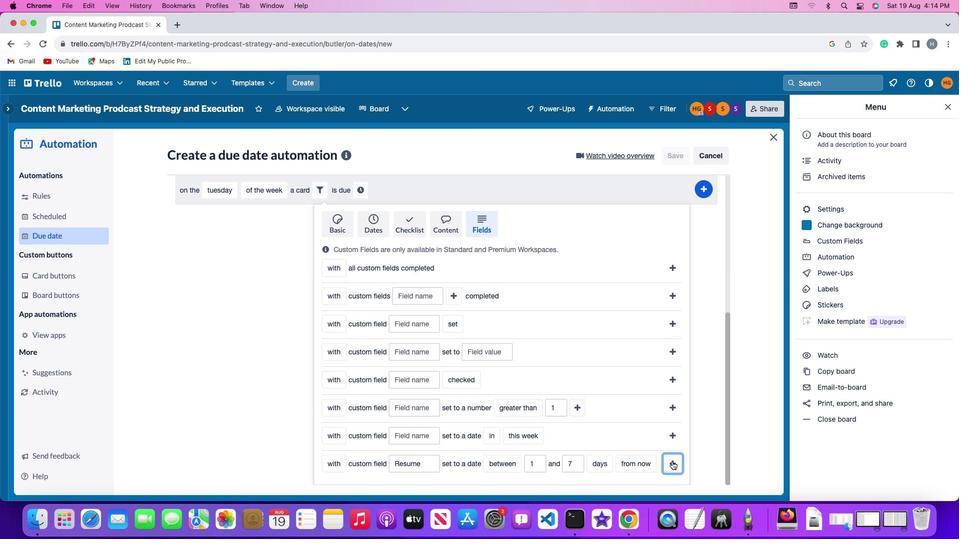 
Action: Mouse pressed left at (671, 461)
Screenshot: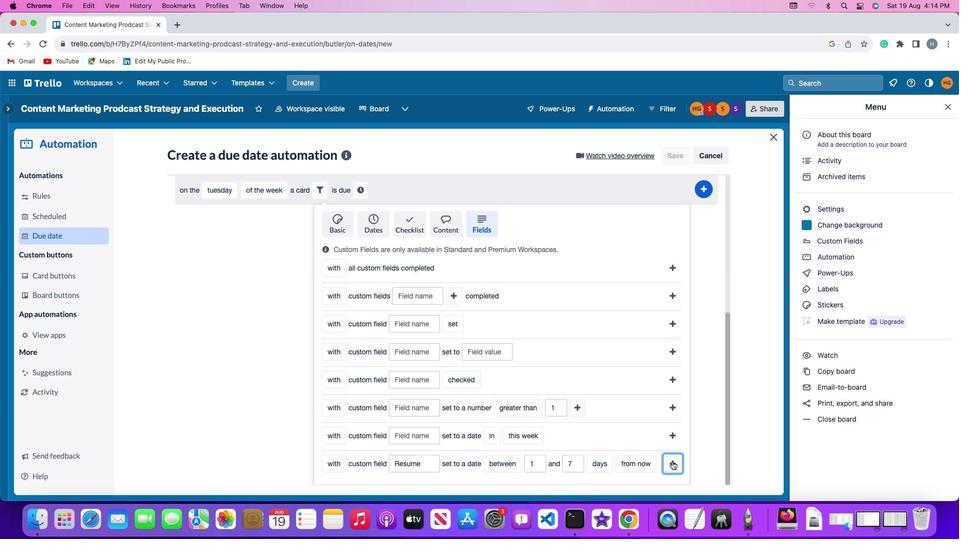 
Action: Mouse moved to (615, 433)
Screenshot: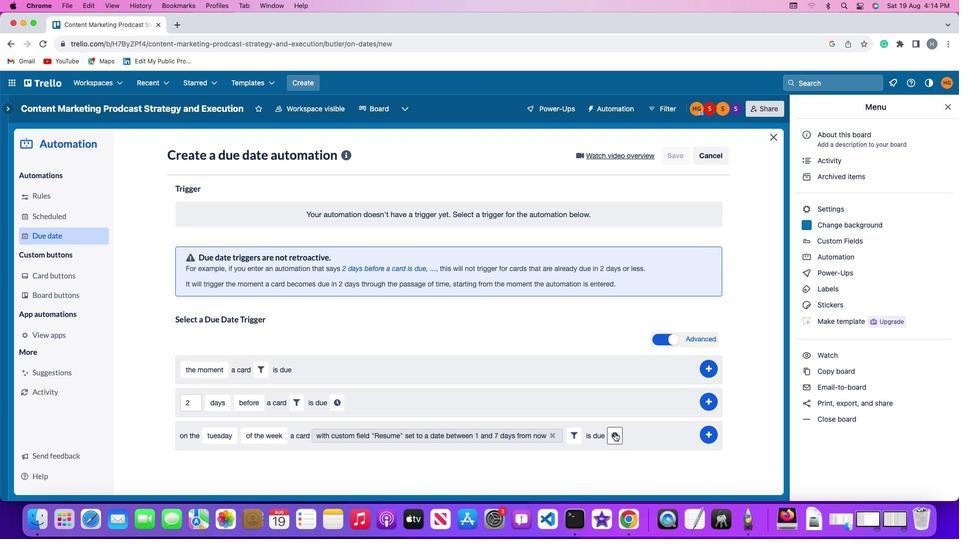 
Action: Mouse pressed left at (615, 433)
Screenshot: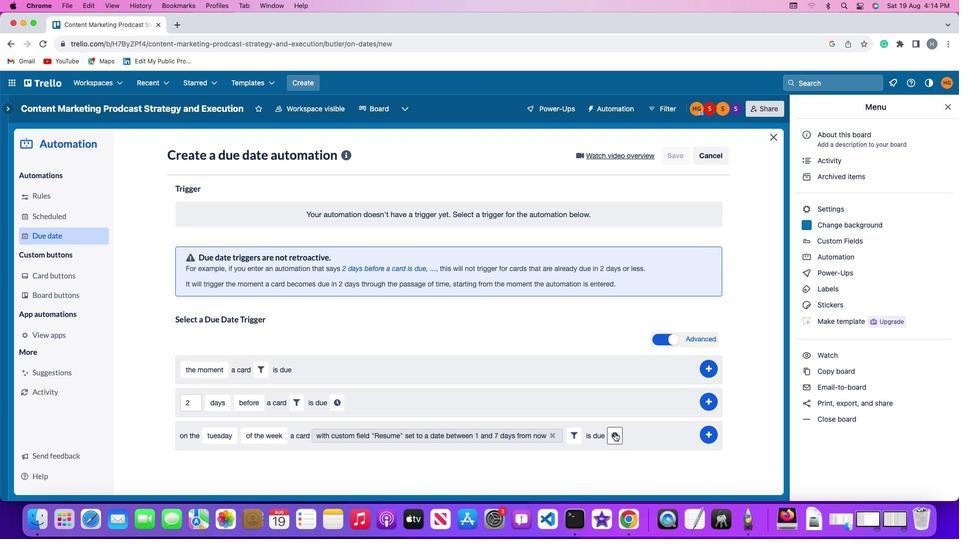 
Action: Mouse moved to (205, 455)
Screenshot: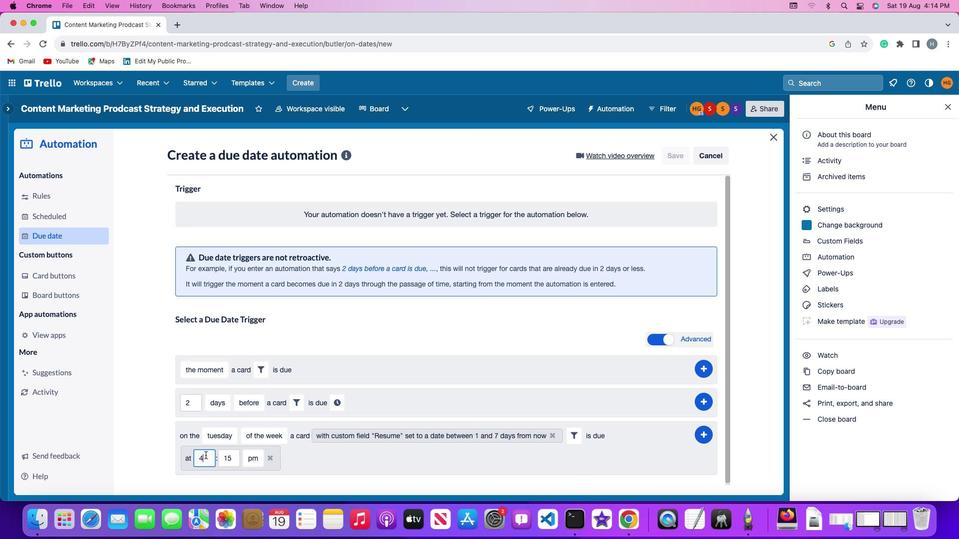 
Action: Mouse pressed left at (205, 455)
Screenshot: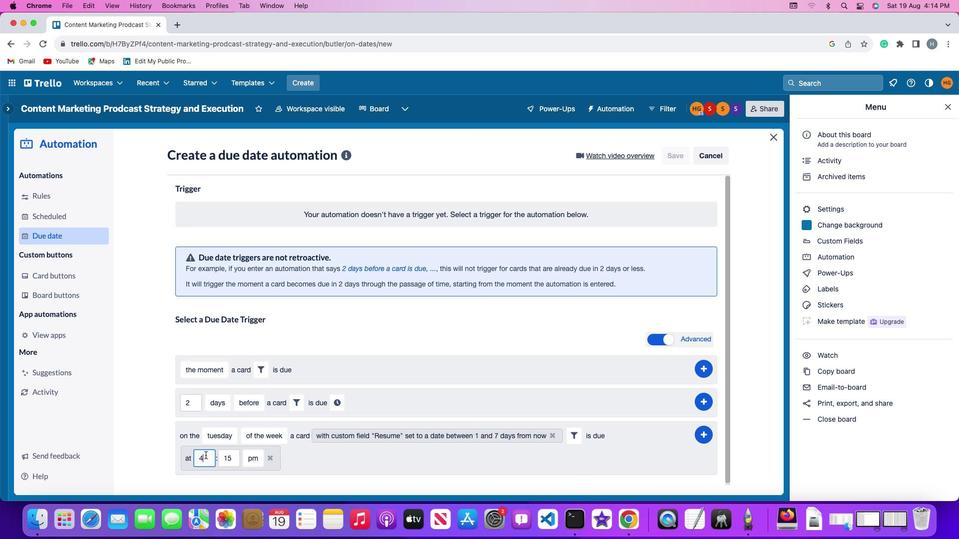 
Action: Mouse moved to (206, 455)
Screenshot: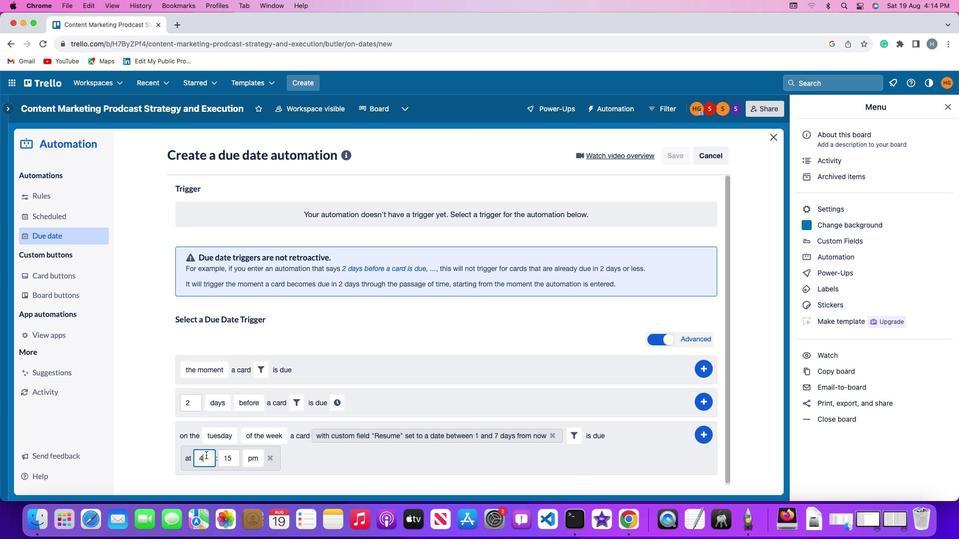 
Action: Key pressed Key.backspace'1''1'
Screenshot: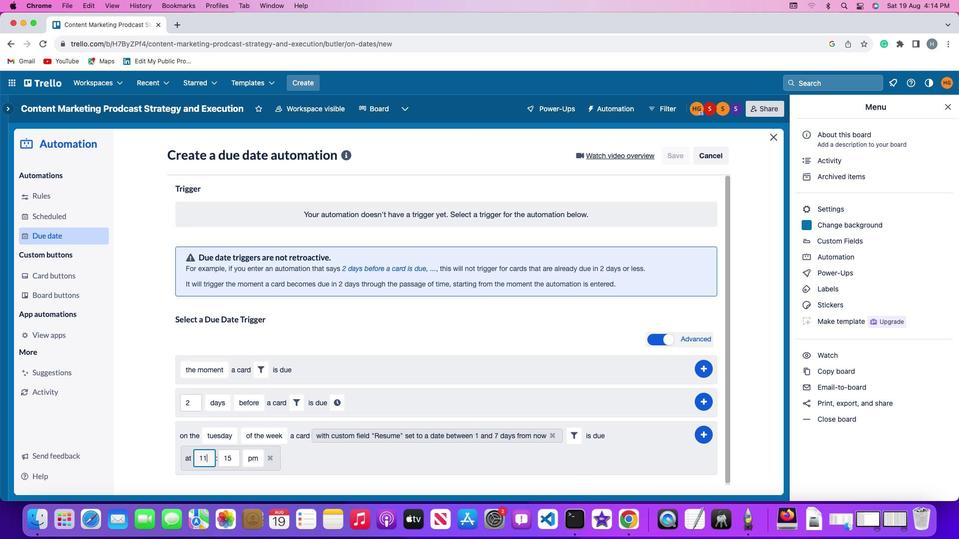 
Action: Mouse moved to (235, 457)
Screenshot: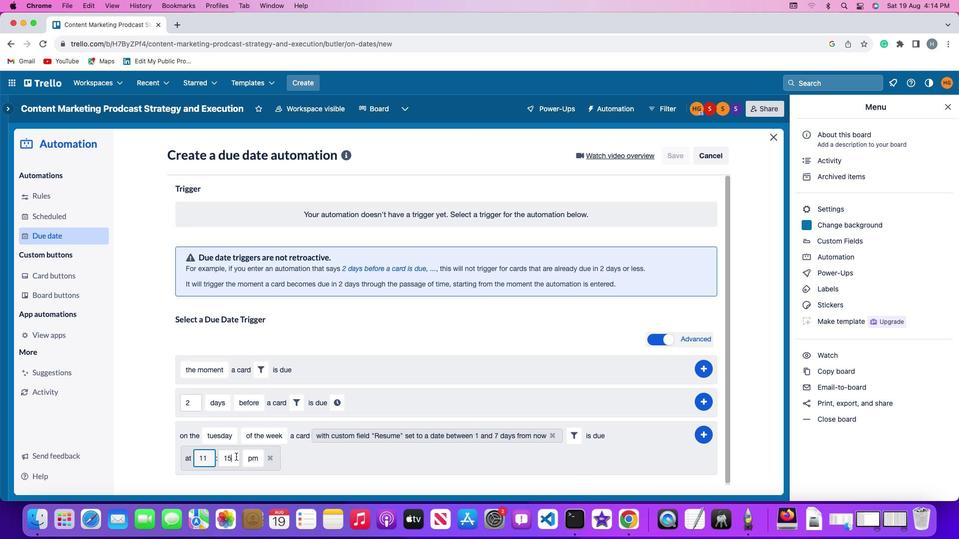 
Action: Mouse pressed left at (235, 457)
Screenshot: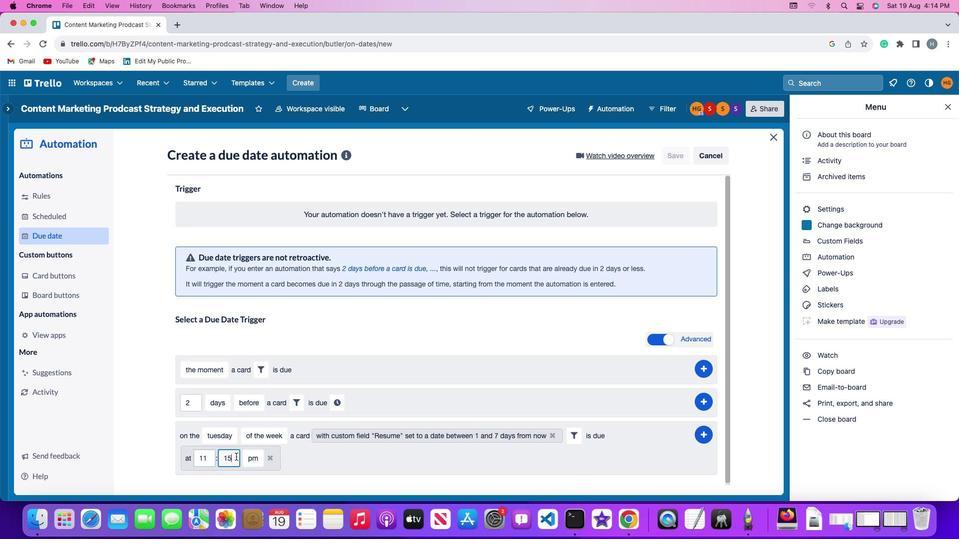 
Action: Key pressed Key.backspaceKey.backspace'0''0'
Screenshot: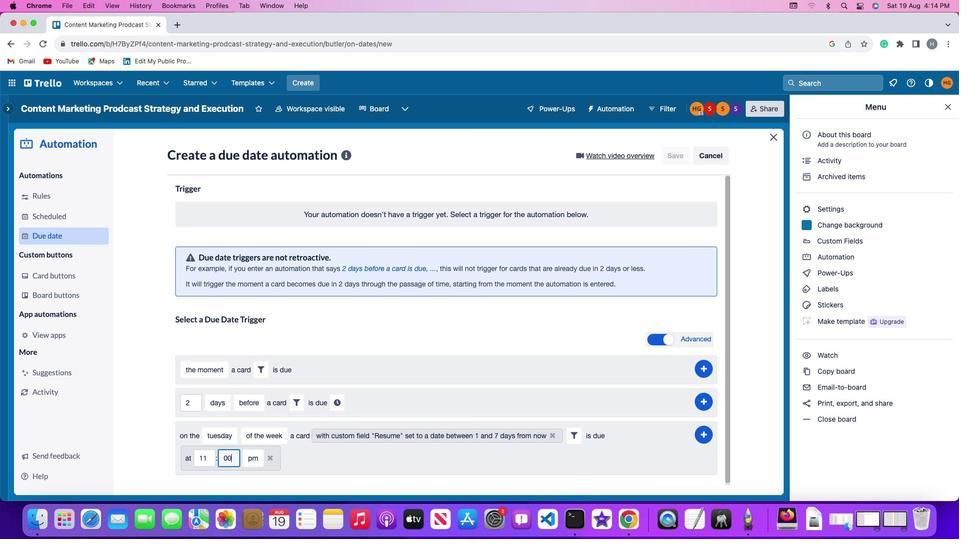
Action: Mouse moved to (255, 457)
Screenshot: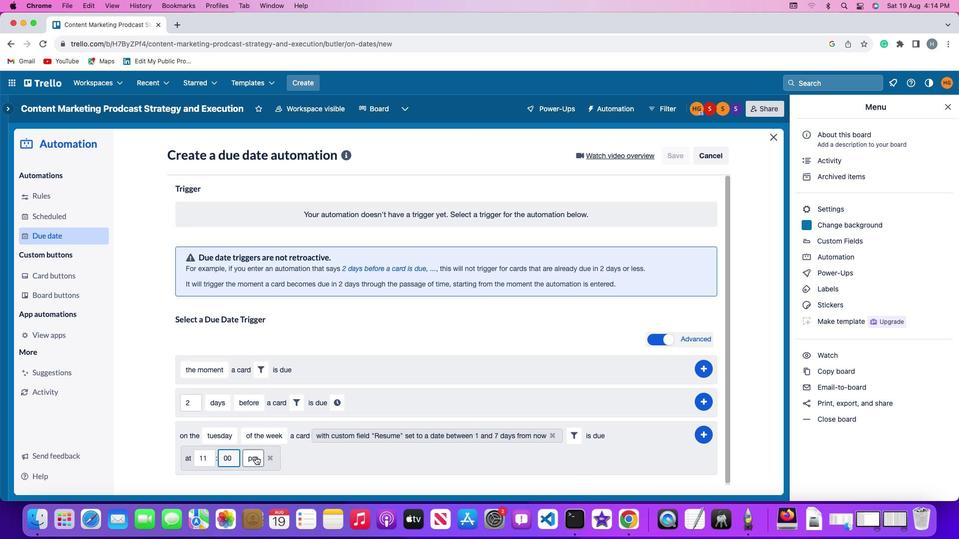 
Action: Mouse pressed left at (255, 457)
Screenshot: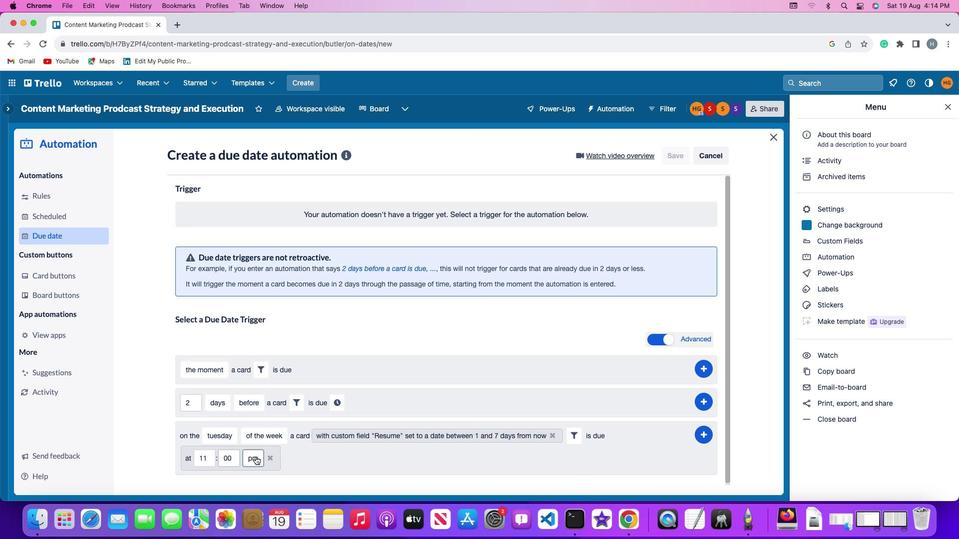 
Action: Mouse moved to (258, 417)
Screenshot: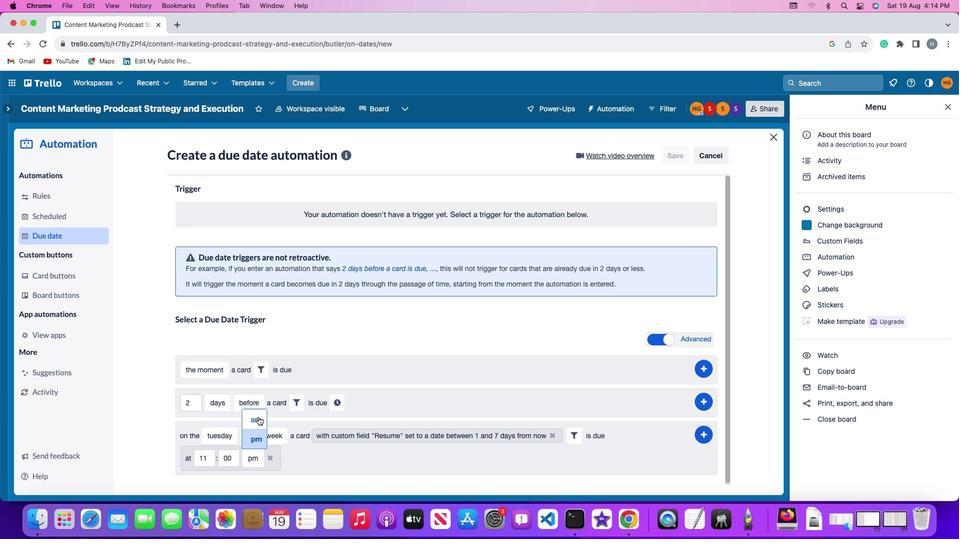 
Action: Mouse pressed left at (258, 417)
Screenshot: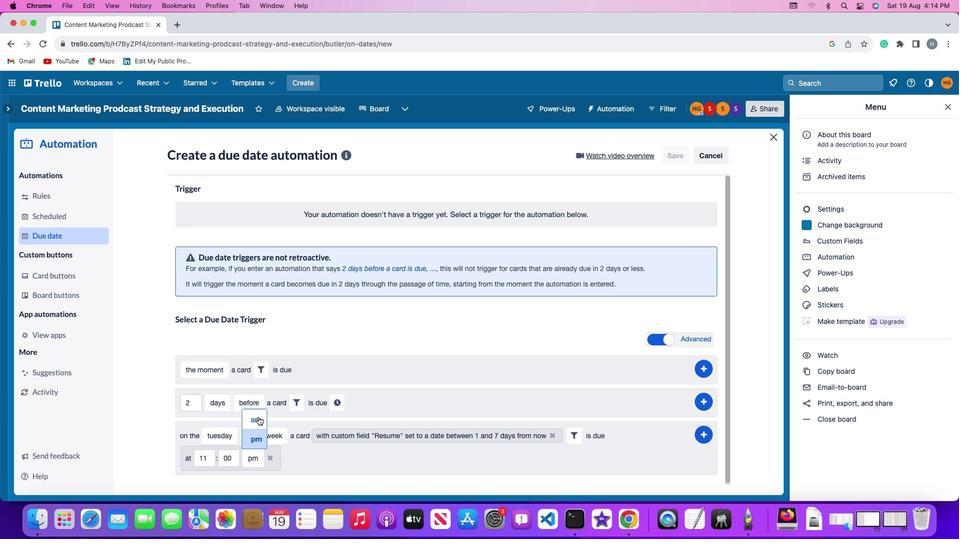 
Action: Mouse moved to (707, 431)
Screenshot: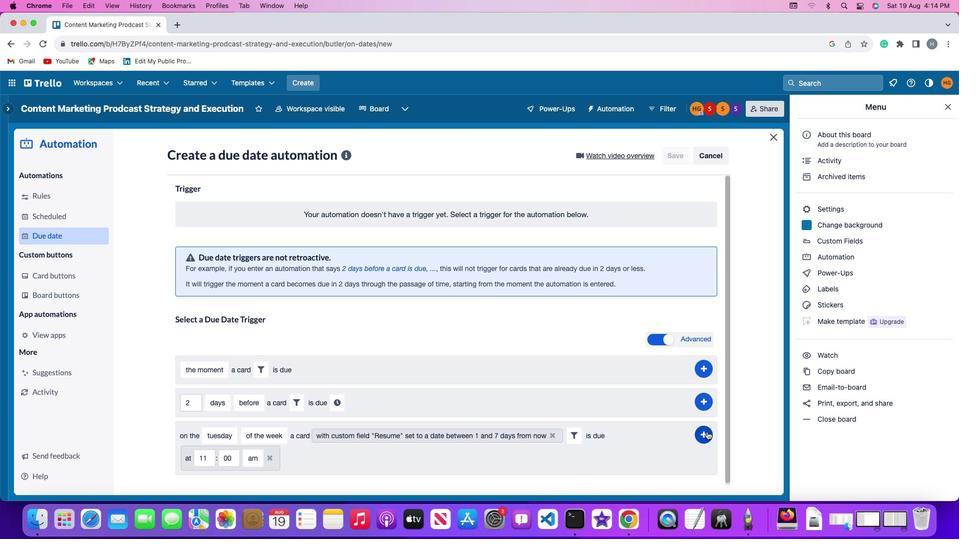 
Action: Mouse pressed left at (707, 431)
Screenshot: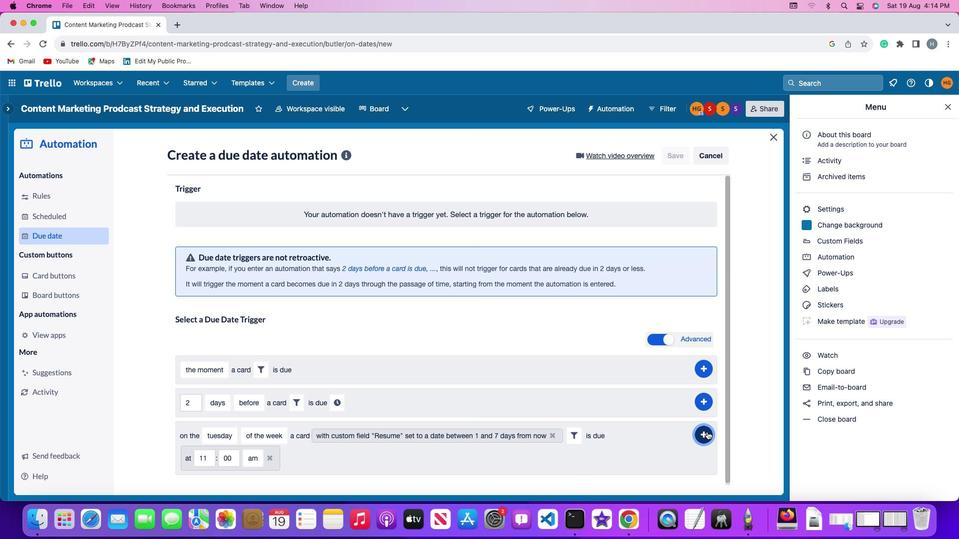 
Action: Mouse moved to (740, 355)
Screenshot: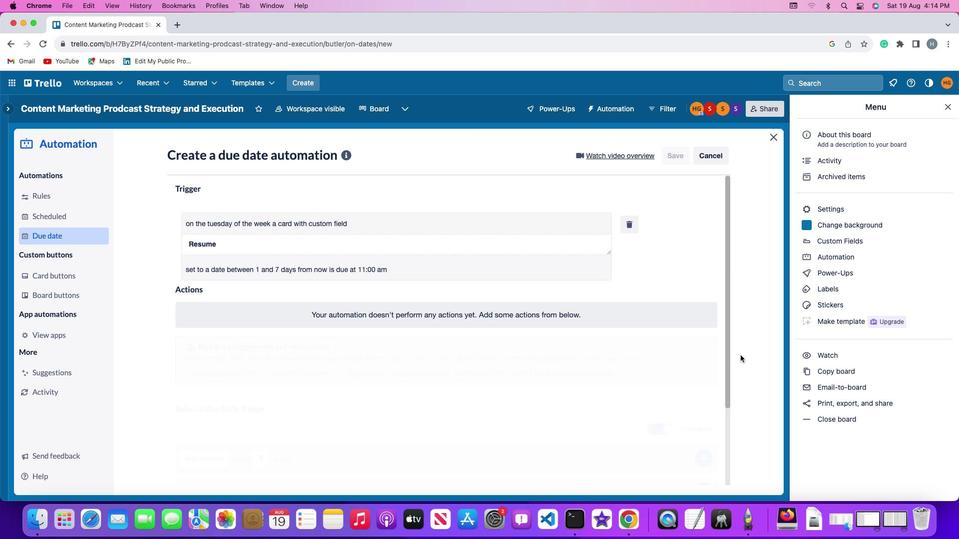 
